 Task: Find a flat in Passo Fundo, Brazil for 6 guests from 6th to 15th September with a price range of 8000 to 12000 INR, 6 bedrooms, 6 beds, 6 bathrooms, and amenities including Wifi, Free parking, TV, Gym, and Breakfast.
Action: Mouse moved to (584, 99)
Screenshot: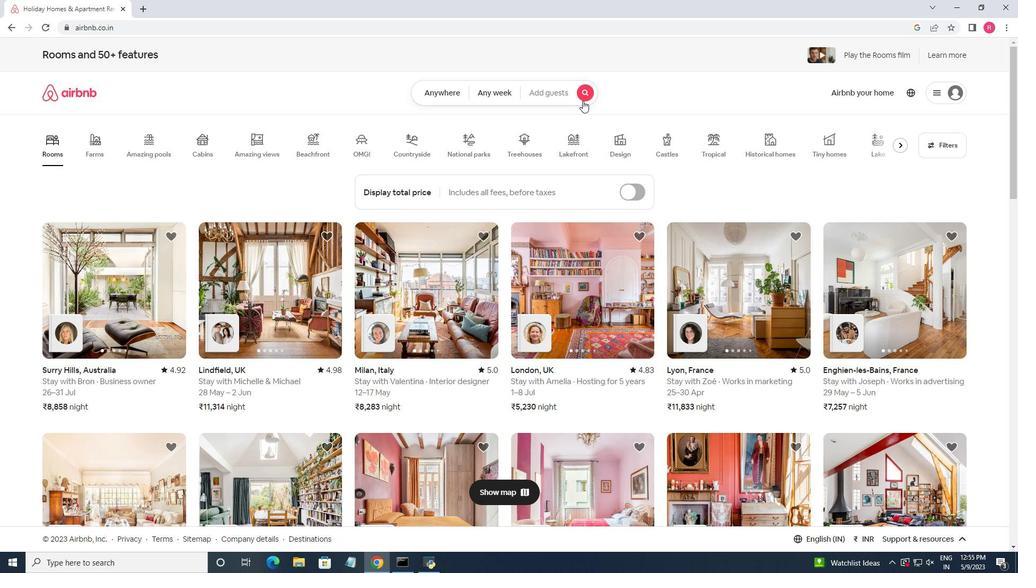 
Action: Mouse pressed left at (584, 99)
Screenshot: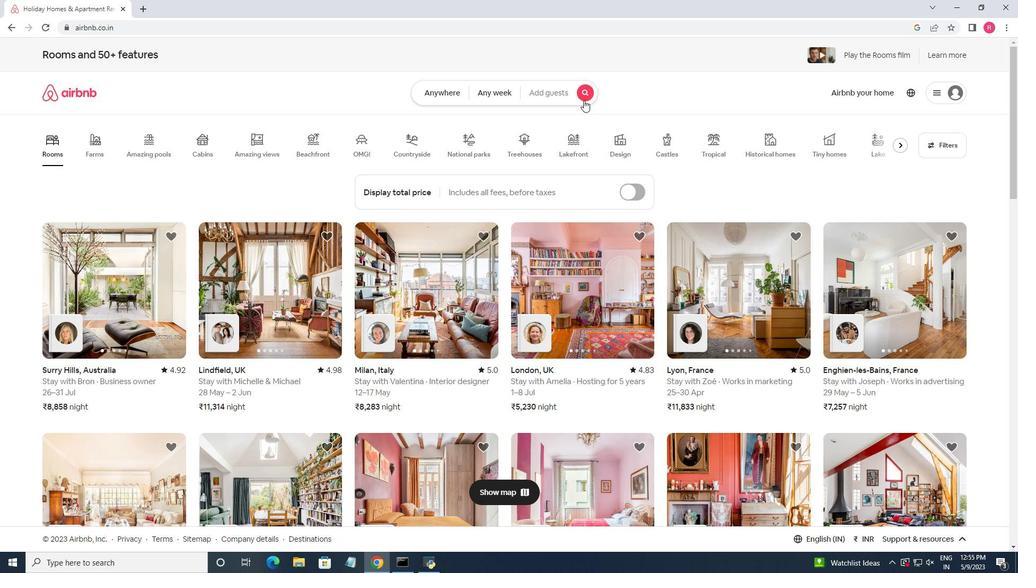 
Action: Mouse moved to (350, 140)
Screenshot: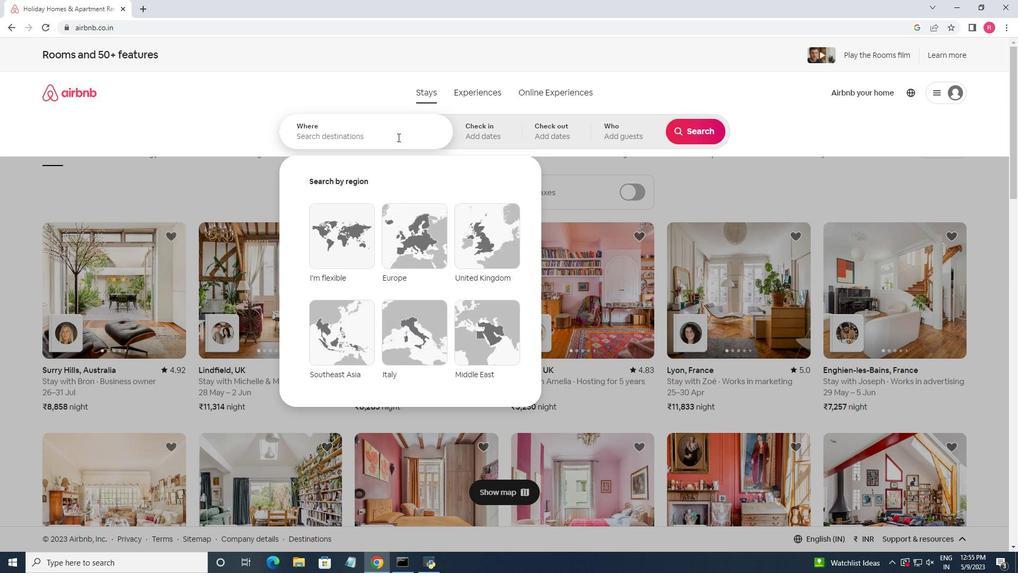 
Action: Mouse pressed left at (350, 140)
Screenshot: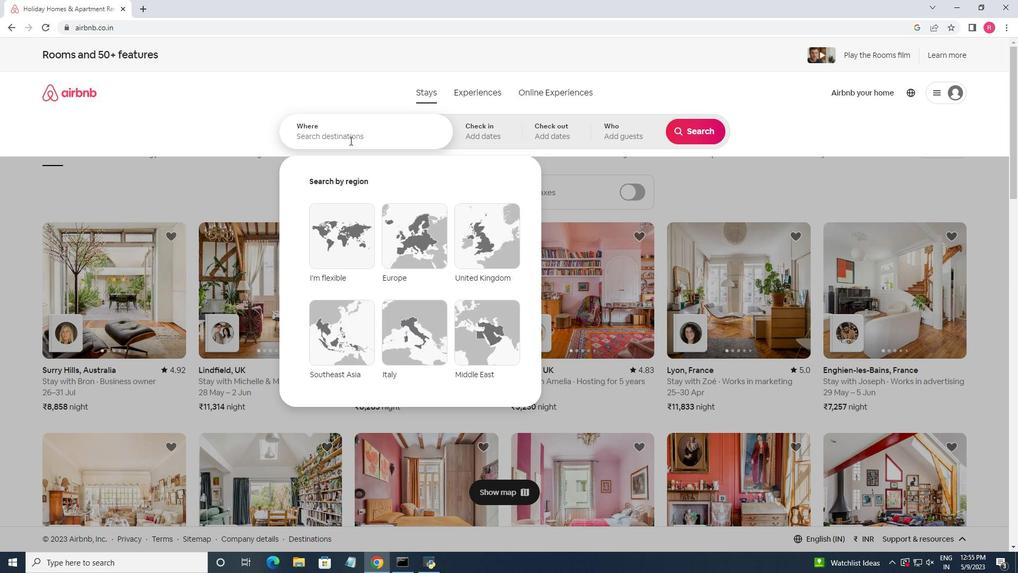 
Action: Key pressed <Key.shift><Key.shift><Key.shift><Key.shift><Key.shift><Key.shift>Passo<Key.space><Key.shift>Fundo,<Key.space><Key.shift>Brazil
Screenshot: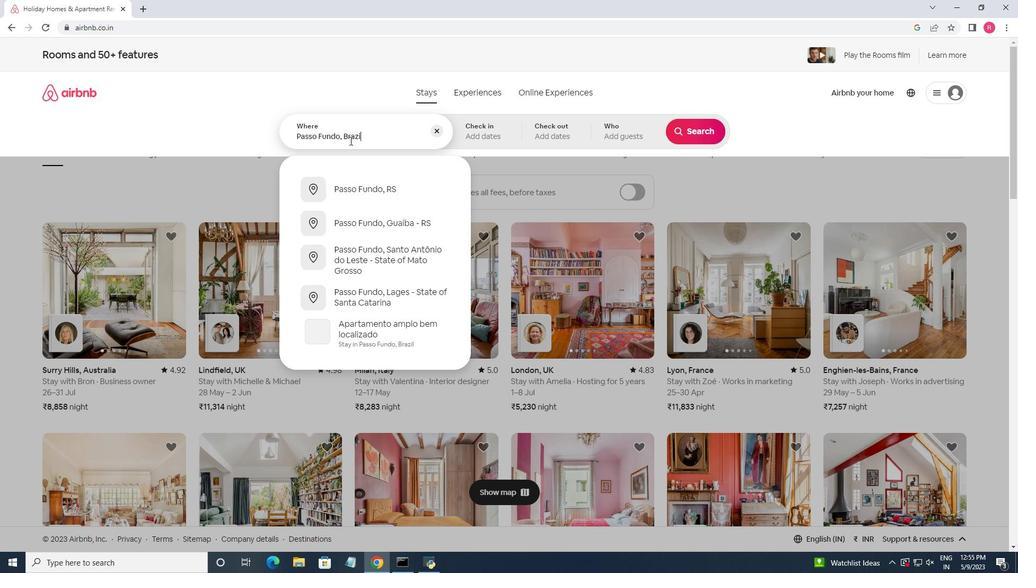 
Action: Mouse moved to (399, 152)
Screenshot: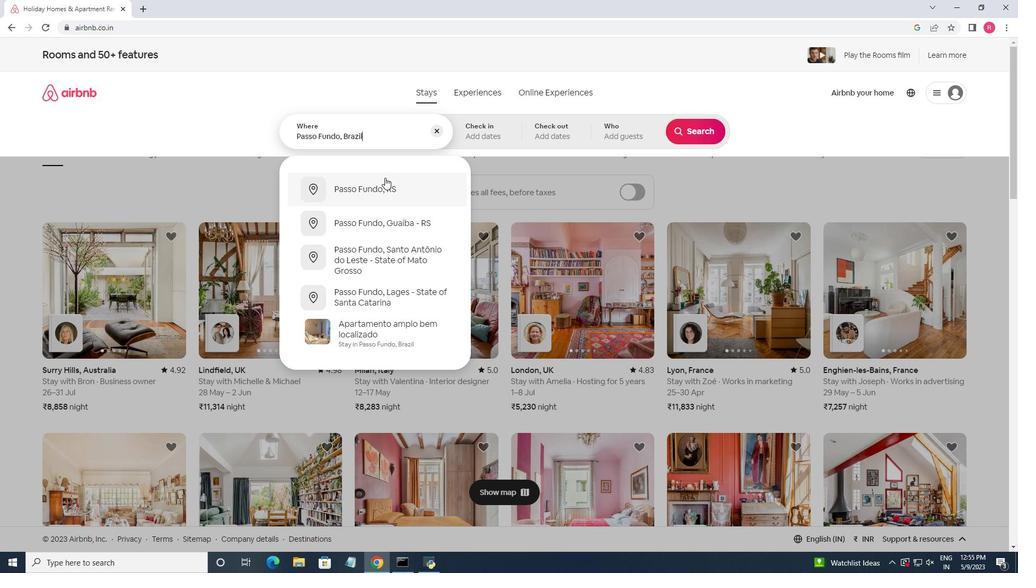 
Action: Key pressed <Key.enter>
Screenshot: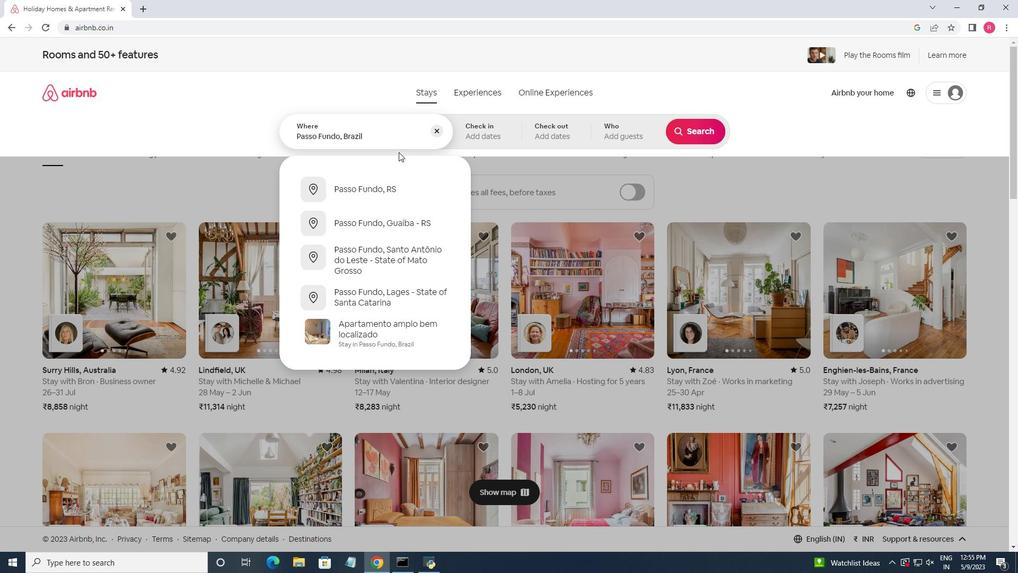 
Action: Mouse scrolled (399, 151) with delta (0, 0)
Screenshot: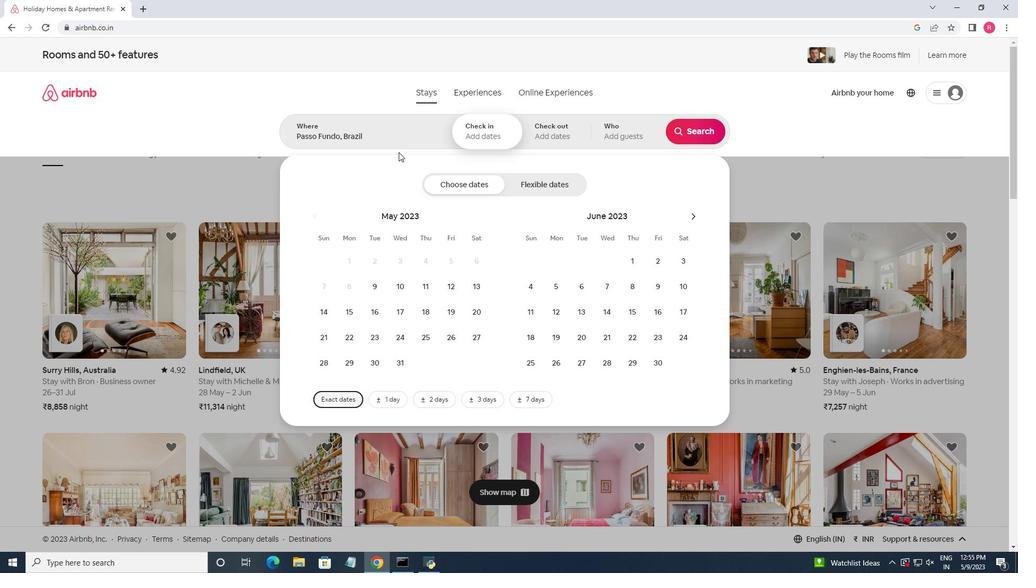 
Action: Mouse moved to (588, 63)
Screenshot: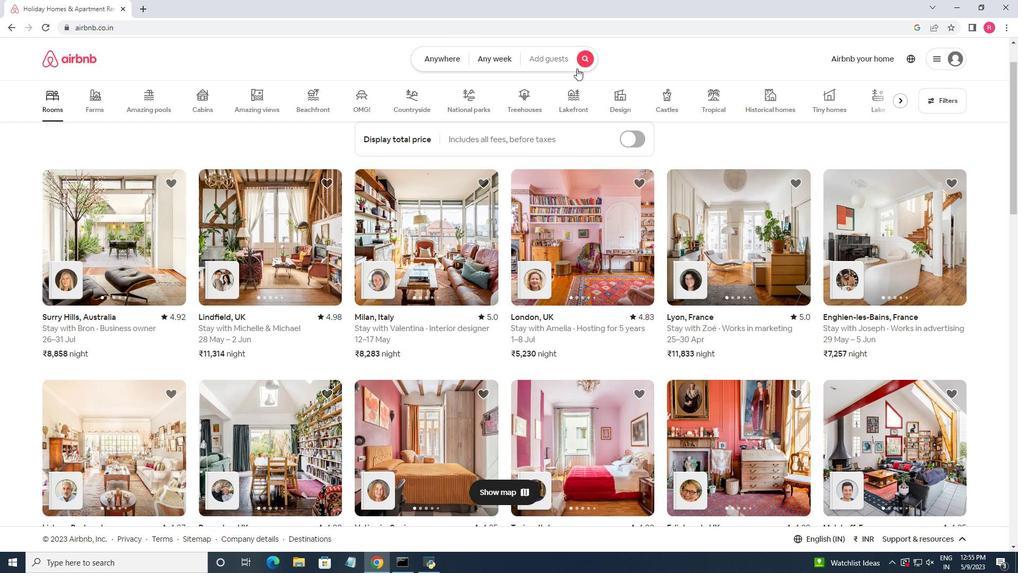 
Action: Mouse pressed left at (588, 63)
Screenshot: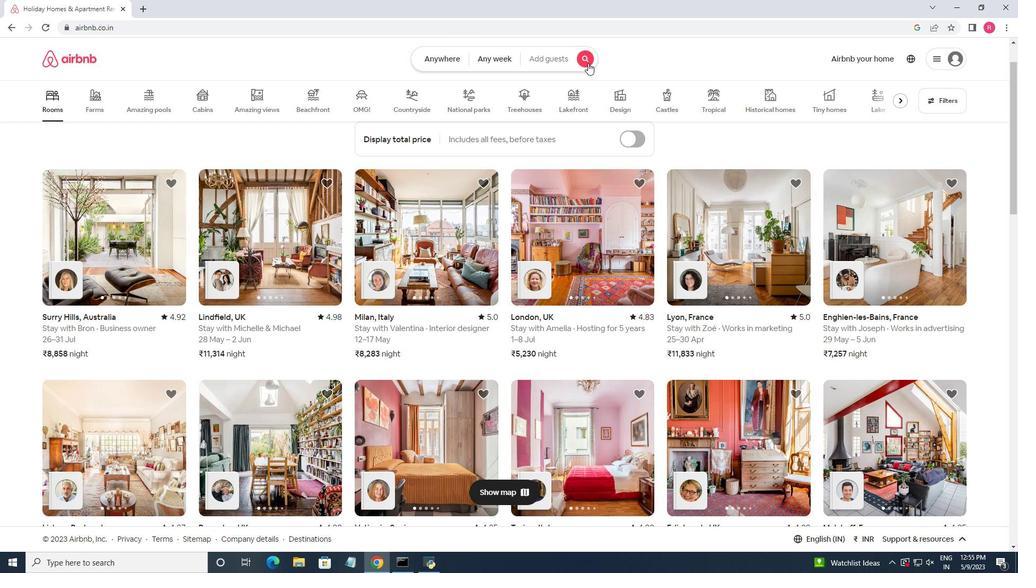 
Action: Mouse moved to (502, 105)
Screenshot: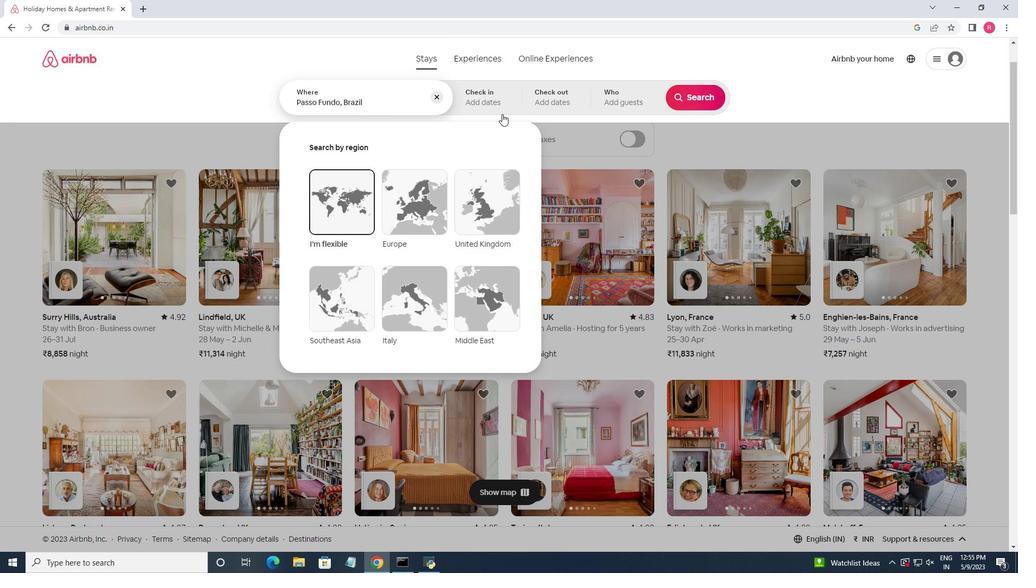 
Action: Mouse pressed left at (502, 105)
Screenshot: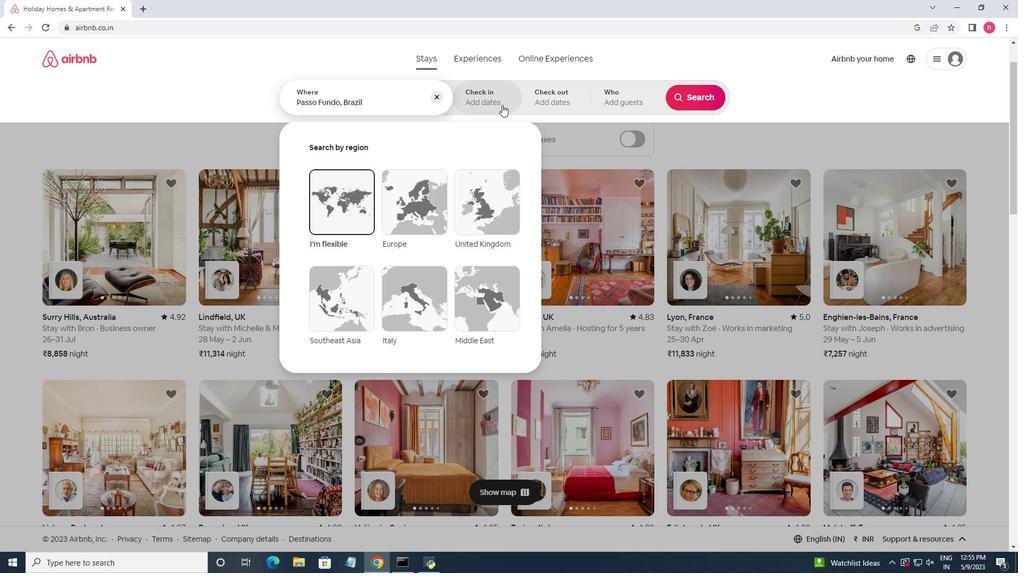 
Action: Mouse moved to (692, 182)
Screenshot: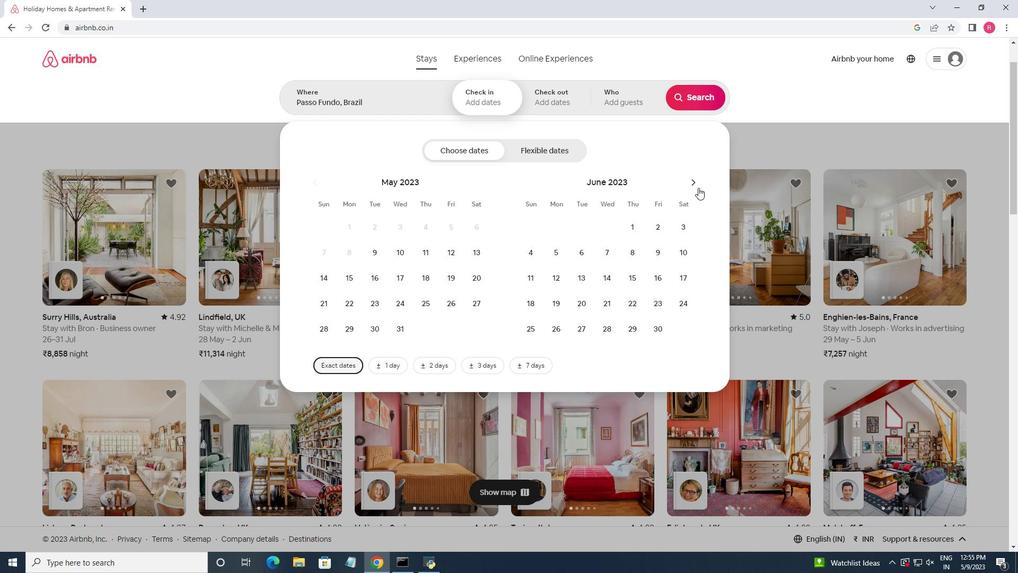
Action: Mouse pressed left at (692, 182)
Screenshot: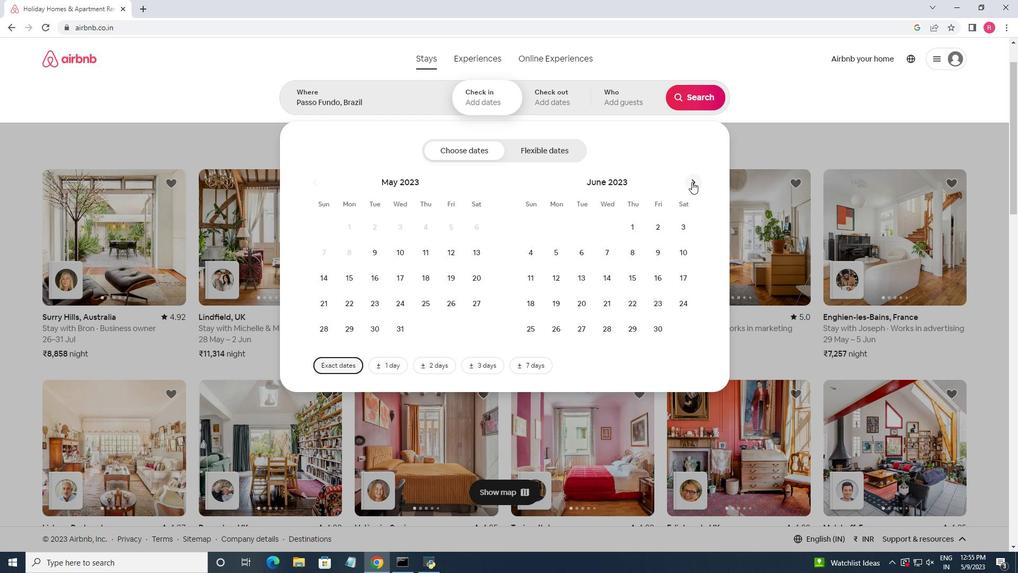 
Action: Mouse pressed left at (692, 182)
Screenshot: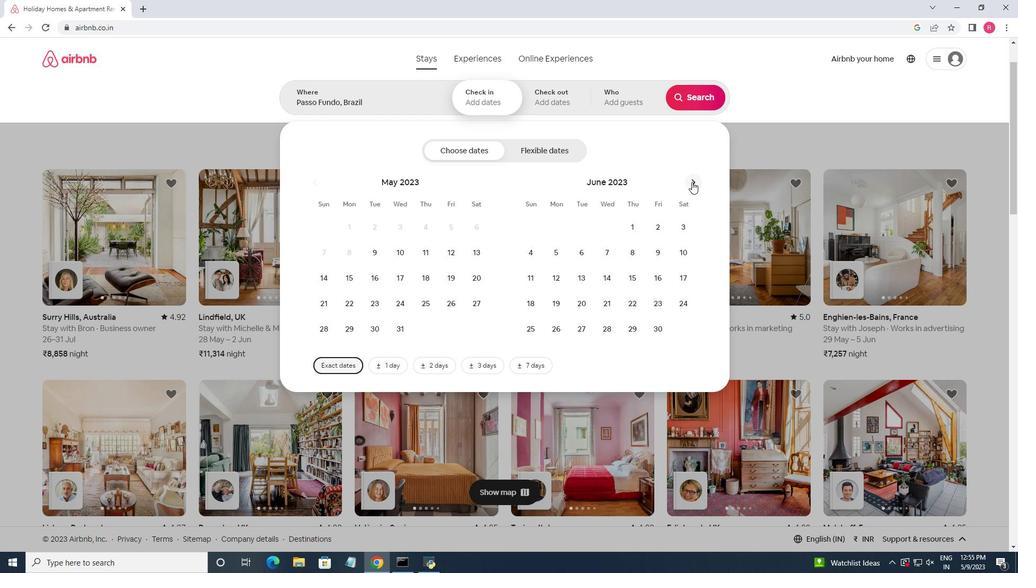 
Action: Mouse pressed left at (692, 182)
Screenshot: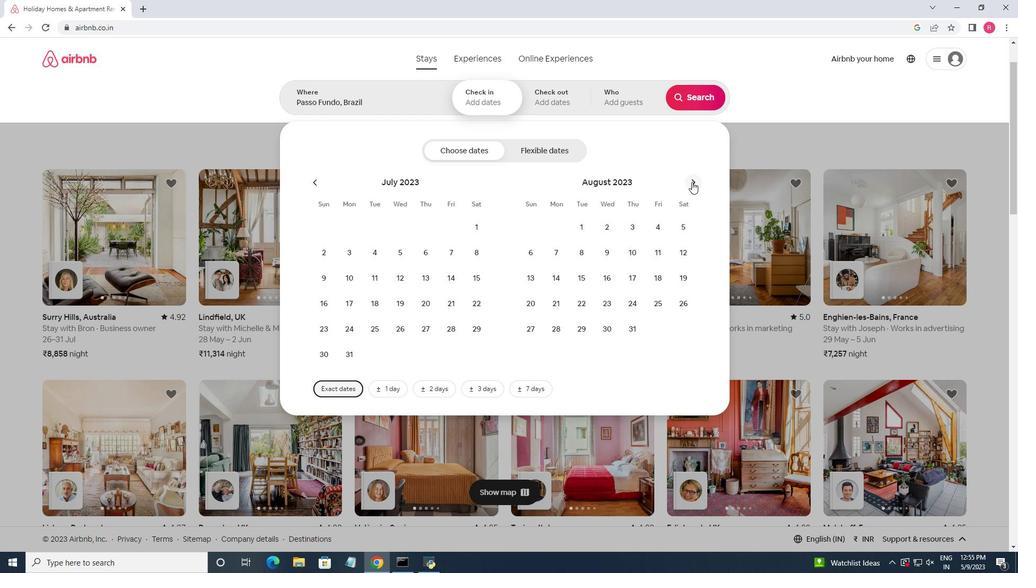 
Action: Mouse moved to (609, 249)
Screenshot: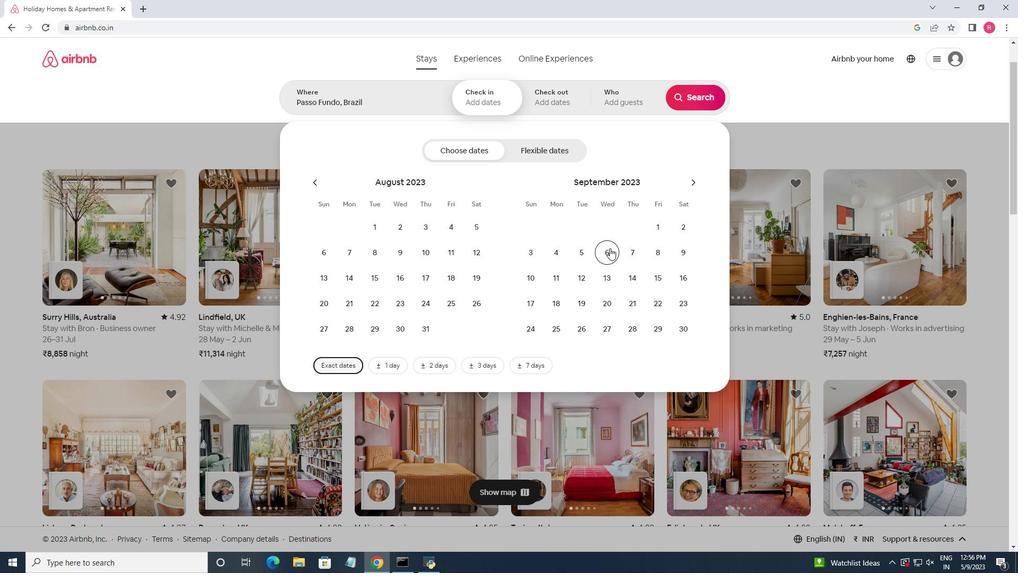 
Action: Mouse pressed left at (609, 249)
Screenshot: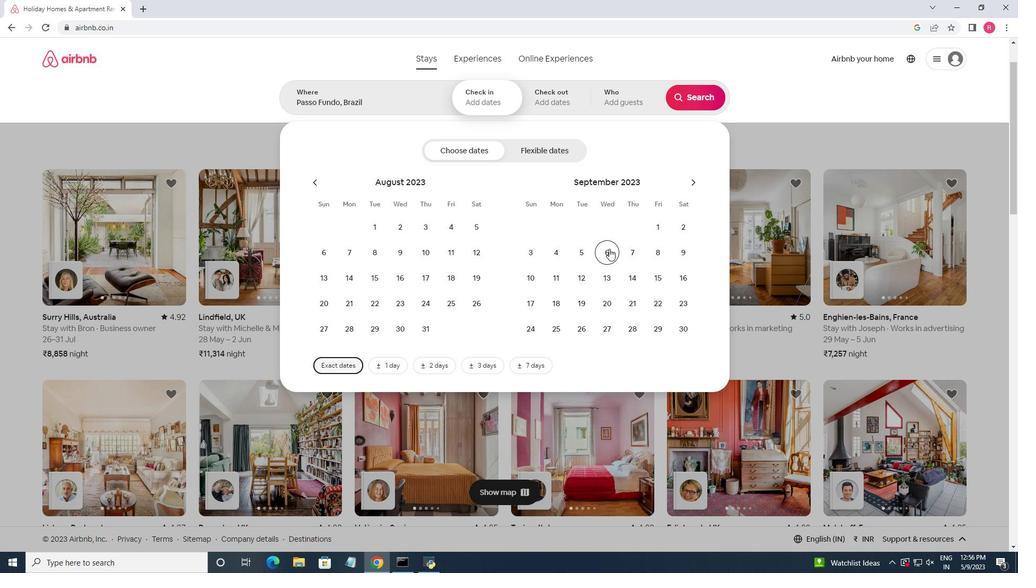 
Action: Mouse moved to (655, 272)
Screenshot: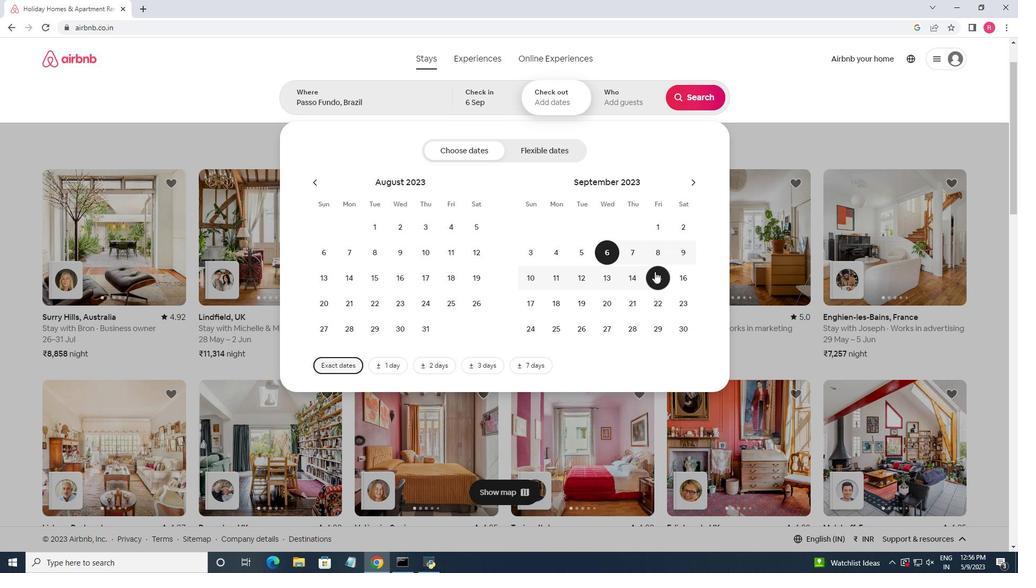
Action: Mouse pressed left at (655, 272)
Screenshot: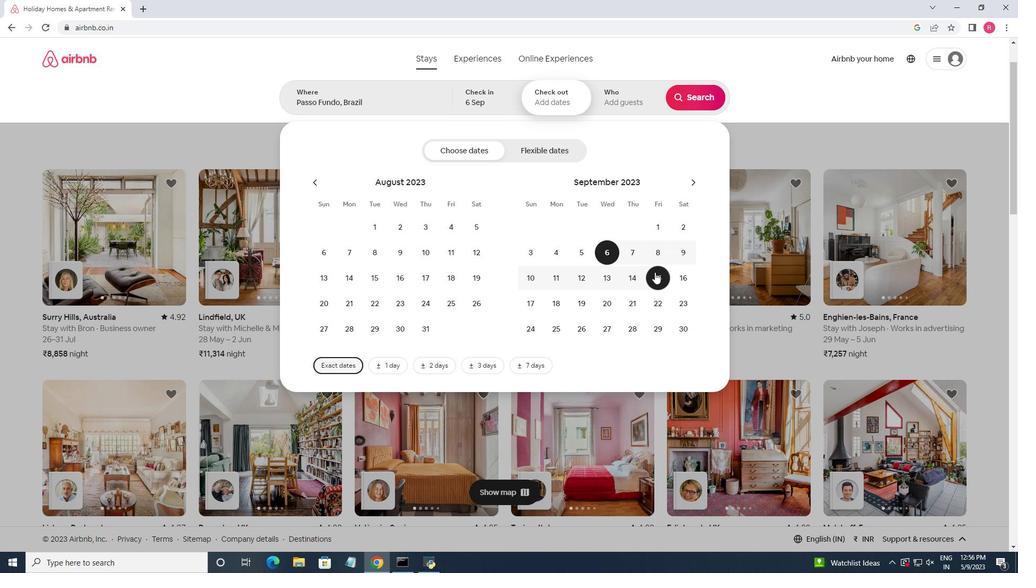 
Action: Mouse moved to (616, 107)
Screenshot: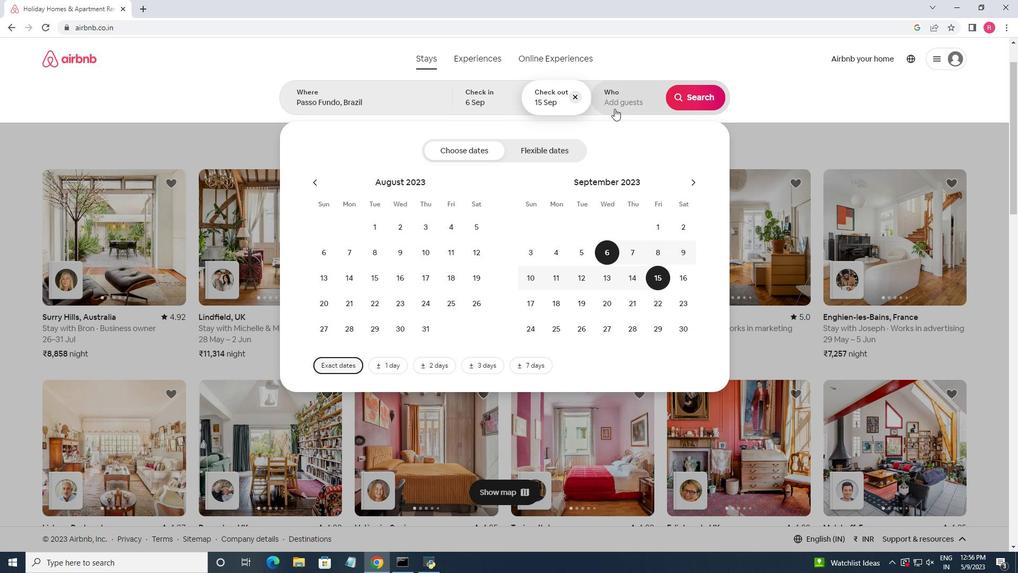 
Action: Mouse pressed left at (616, 107)
Screenshot: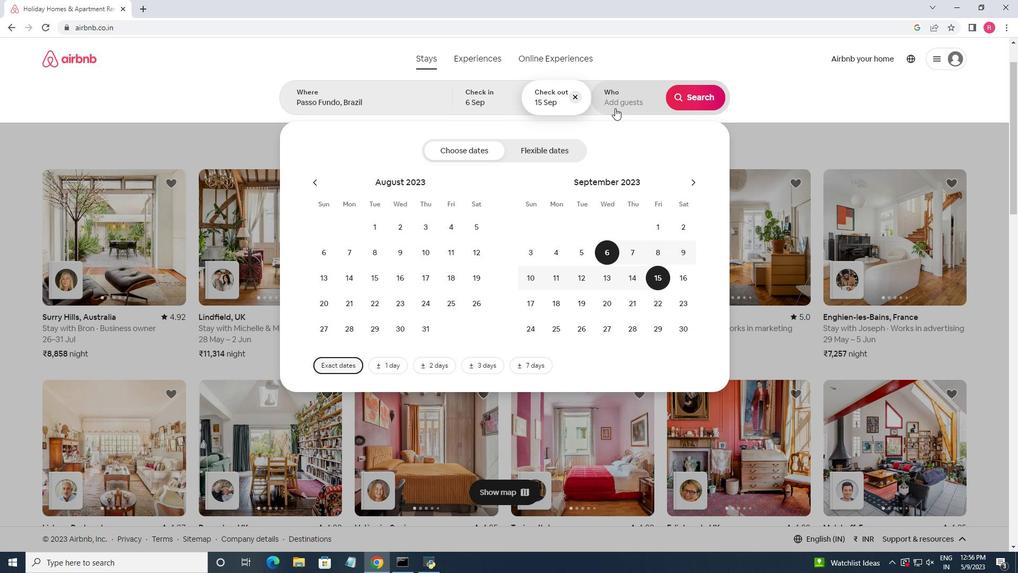 
Action: Mouse moved to (699, 156)
Screenshot: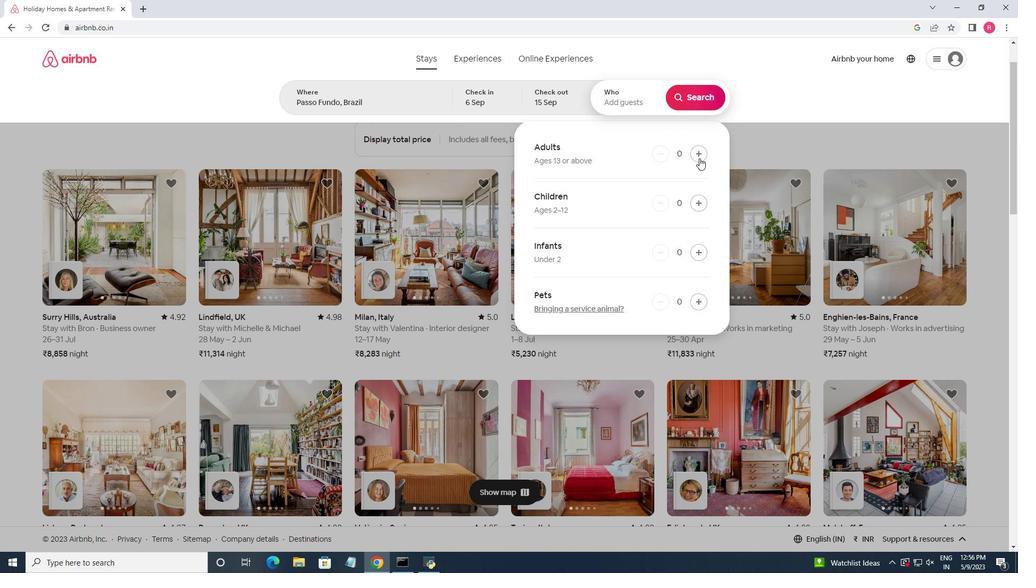 
Action: Mouse pressed left at (699, 156)
Screenshot: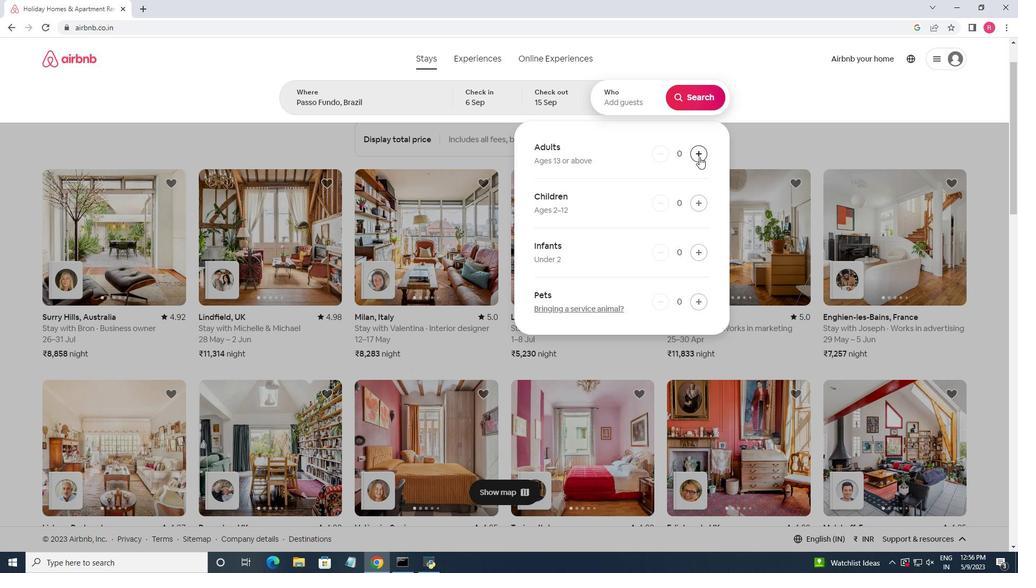 
Action: Mouse pressed left at (699, 156)
Screenshot: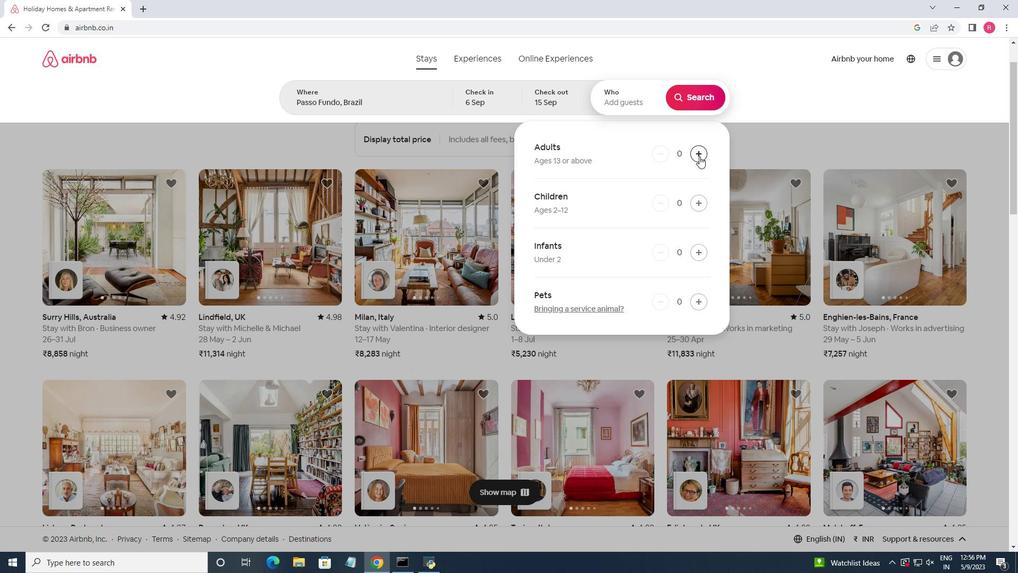 
Action: Mouse pressed left at (699, 156)
Screenshot: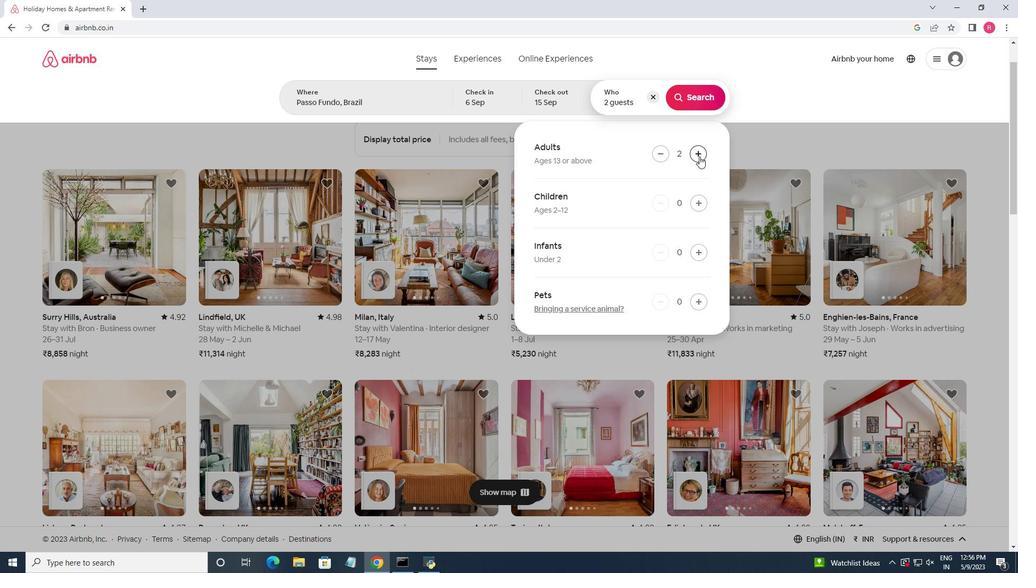 
Action: Mouse pressed left at (699, 156)
Screenshot: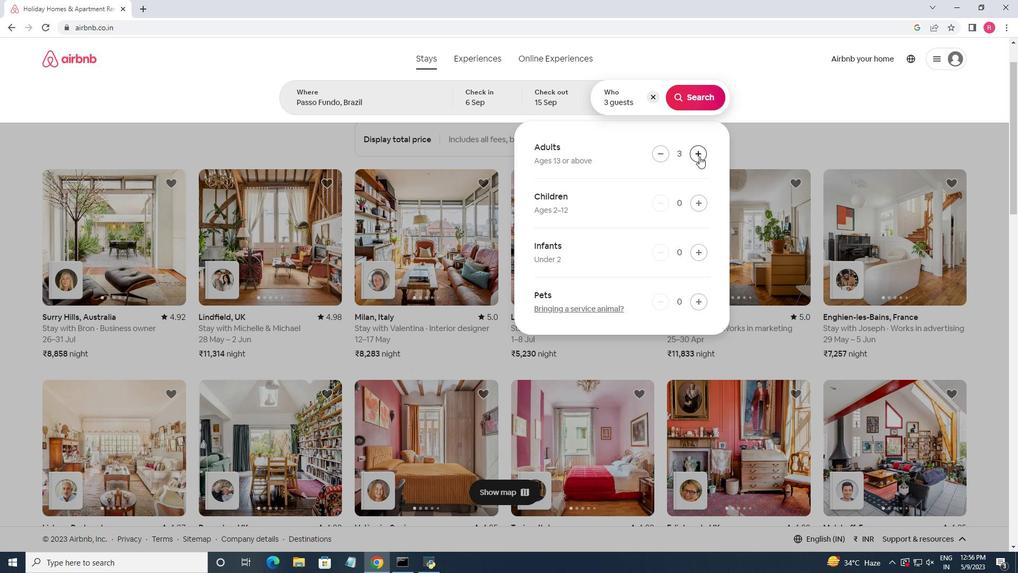 
Action: Mouse pressed left at (699, 156)
Screenshot: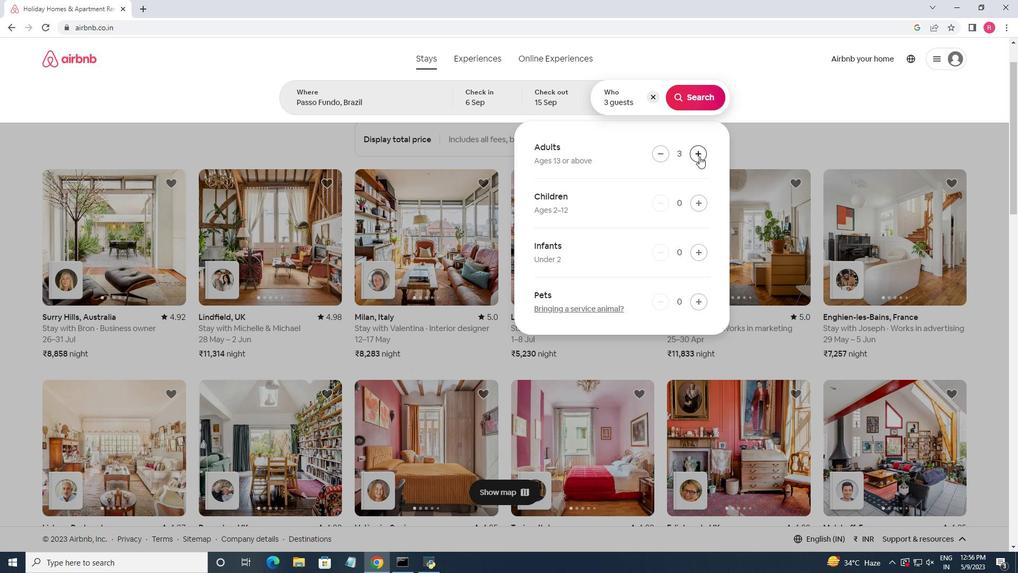 
Action: Mouse pressed left at (699, 156)
Screenshot: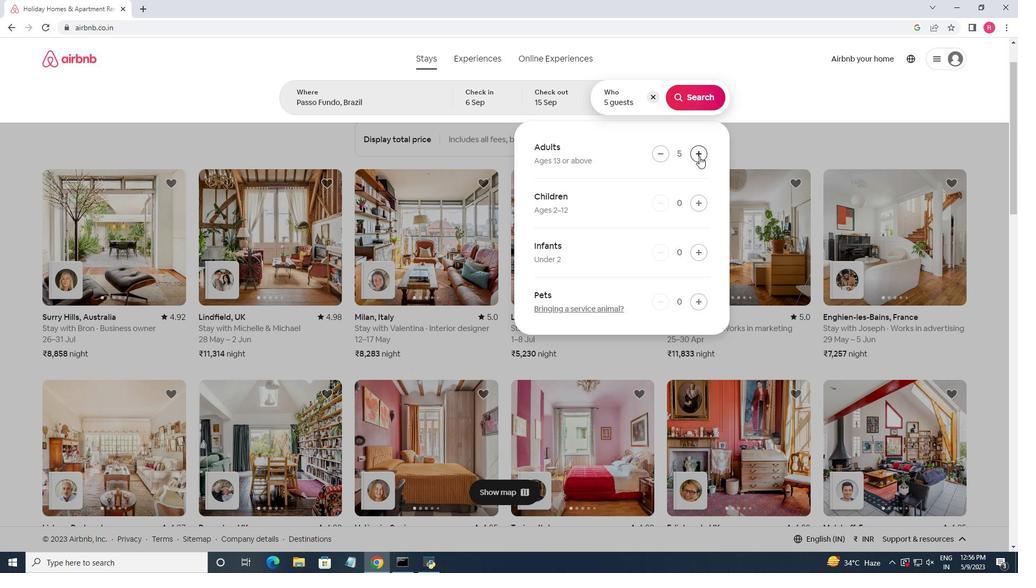 
Action: Mouse moved to (689, 99)
Screenshot: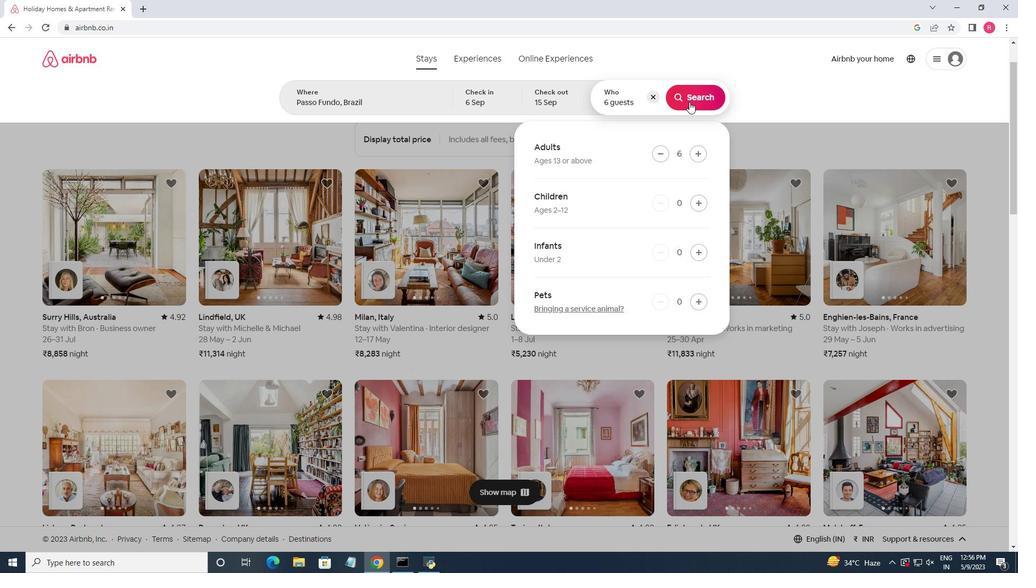 
Action: Mouse pressed left at (689, 99)
Screenshot: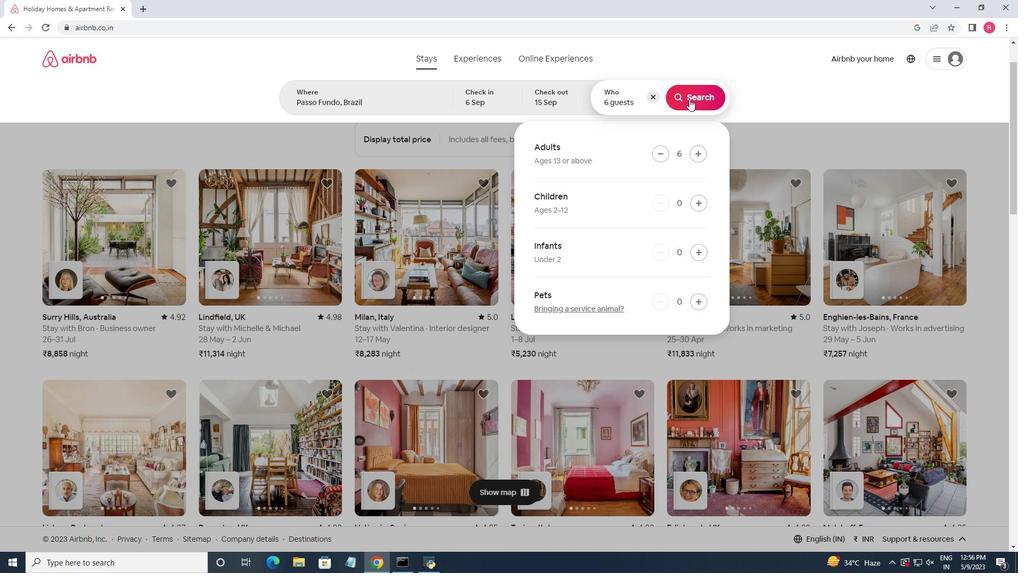 
Action: Mouse moved to (955, 101)
Screenshot: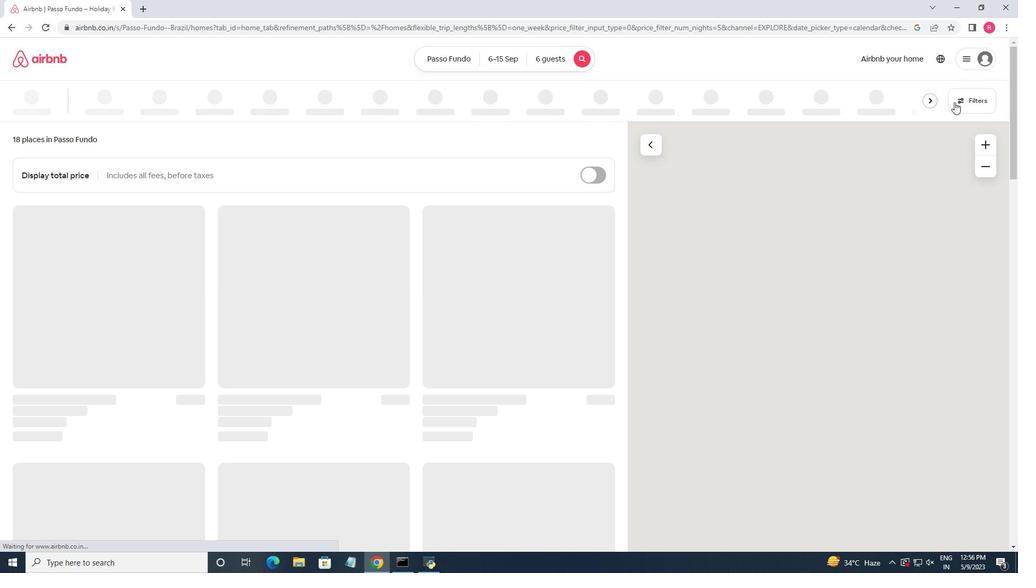 
Action: Mouse pressed left at (955, 101)
Screenshot: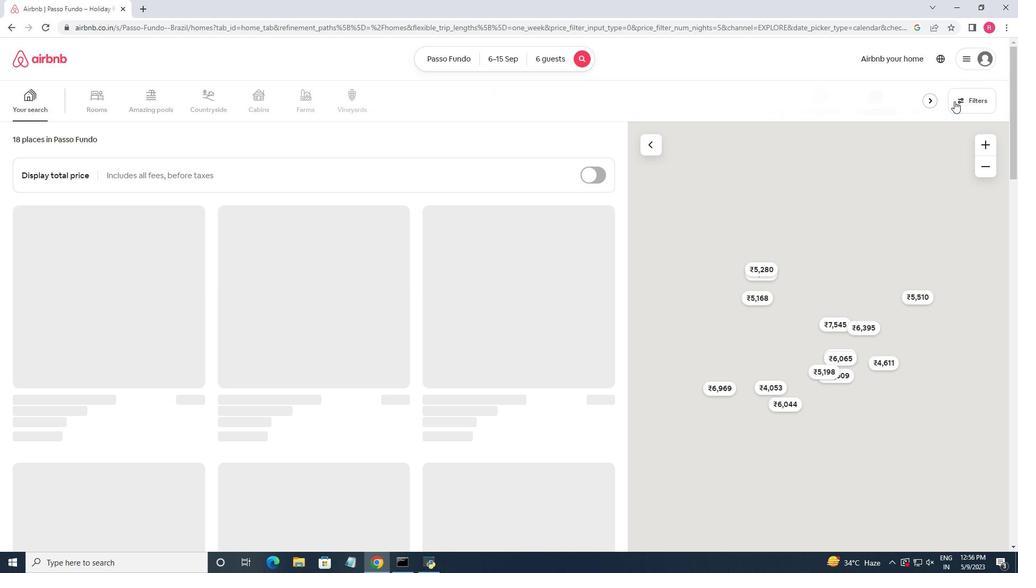 
Action: Mouse moved to (376, 359)
Screenshot: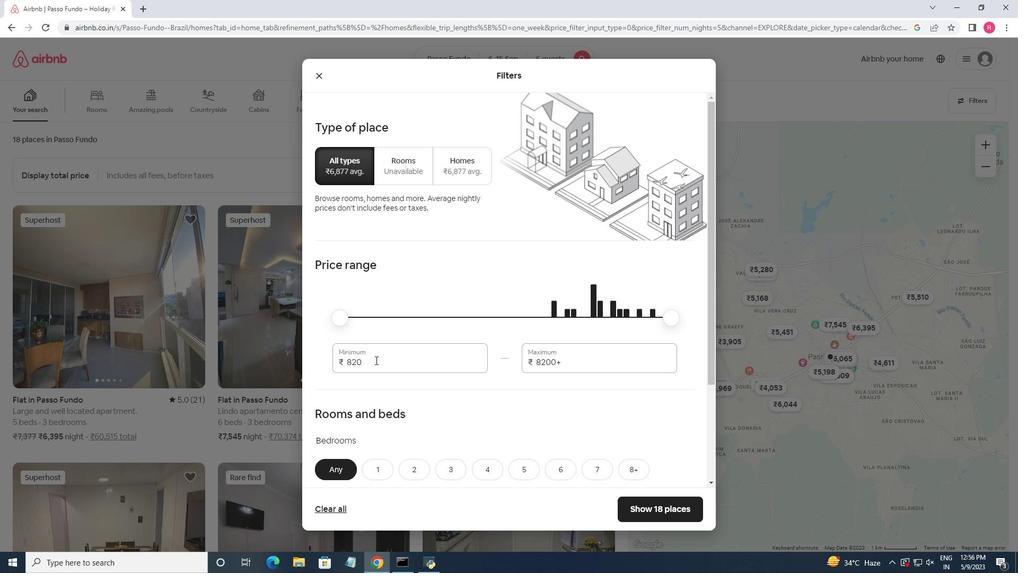 
Action: Mouse pressed left at (376, 359)
Screenshot: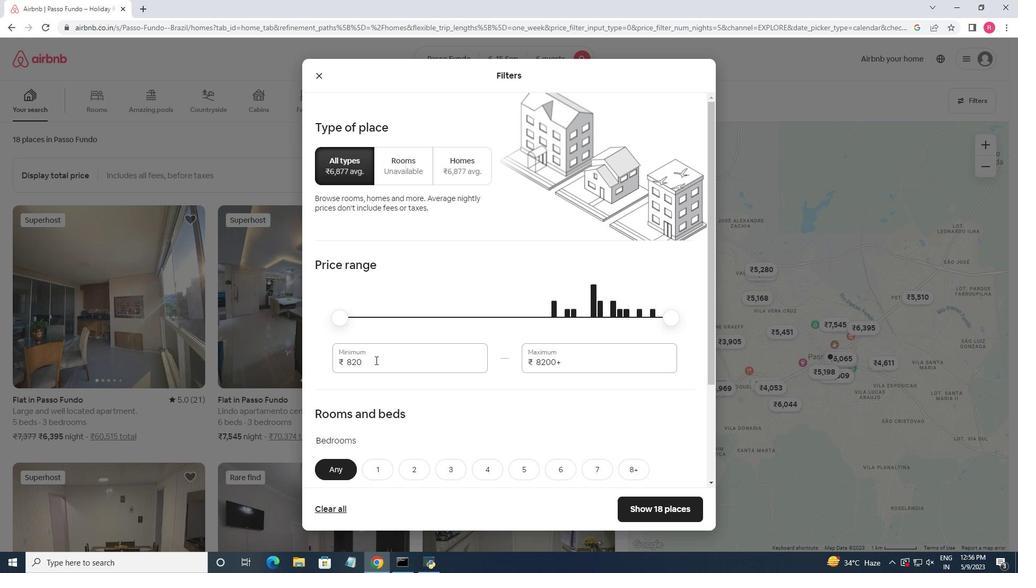 
Action: Mouse pressed left at (376, 359)
Screenshot: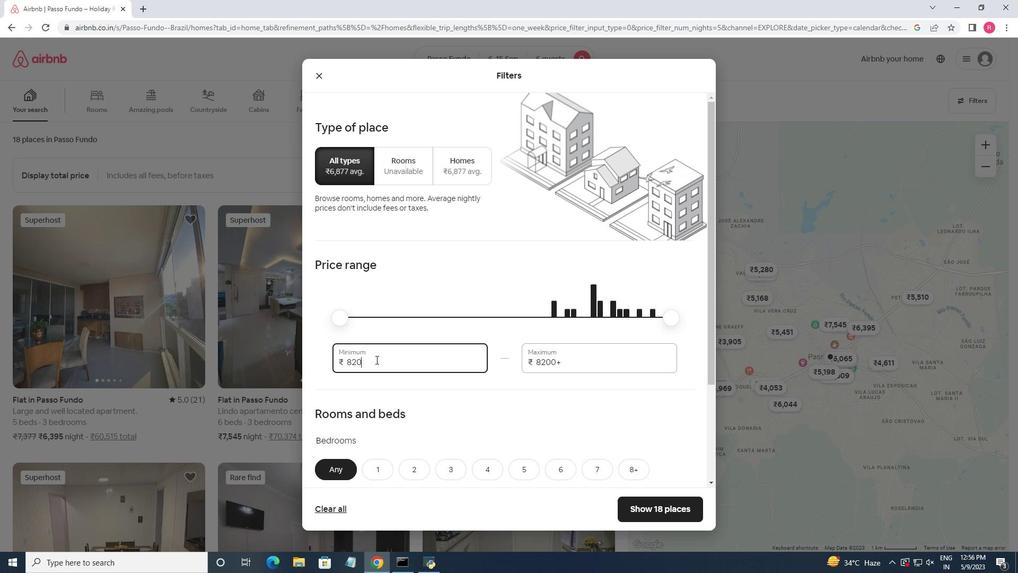 
Action: Key pressed <Key.backspace>8000<Key.tab>12000
Screenshot: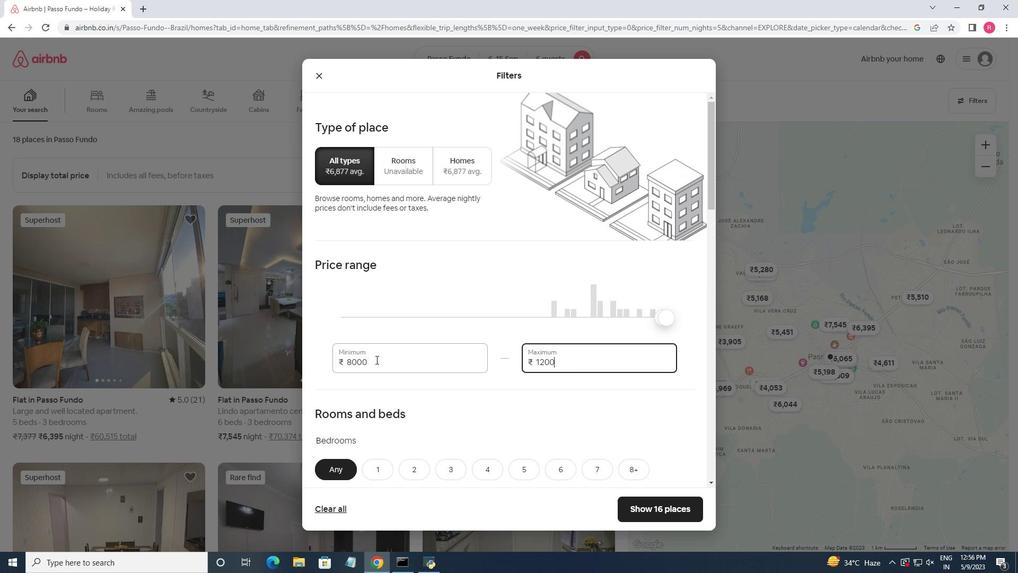 
Action: Mouse moved to (465, 428)
Screenshot: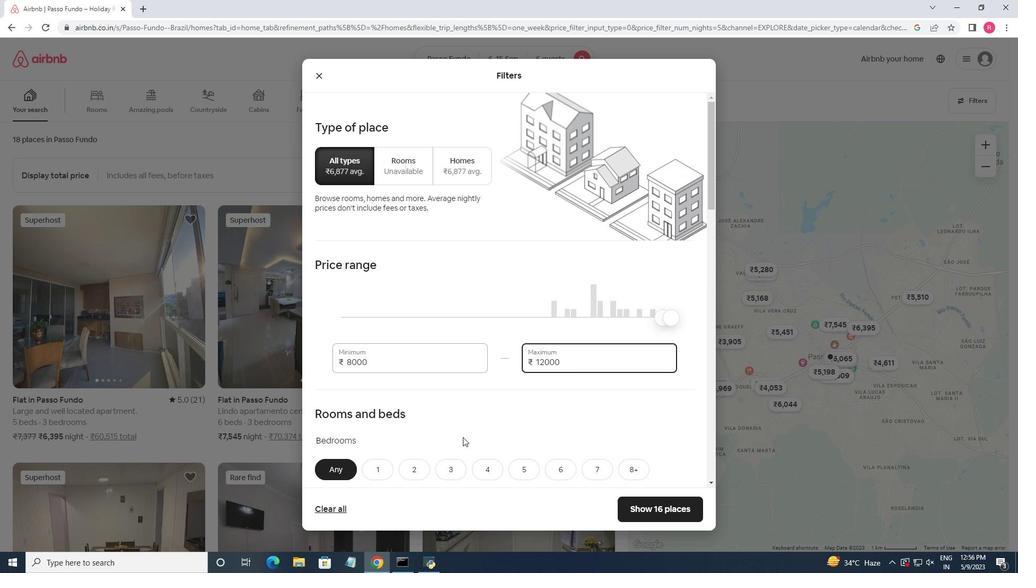 
Action: Mouse scrolled (465, 428) with delta (0, 0)
Screenshot: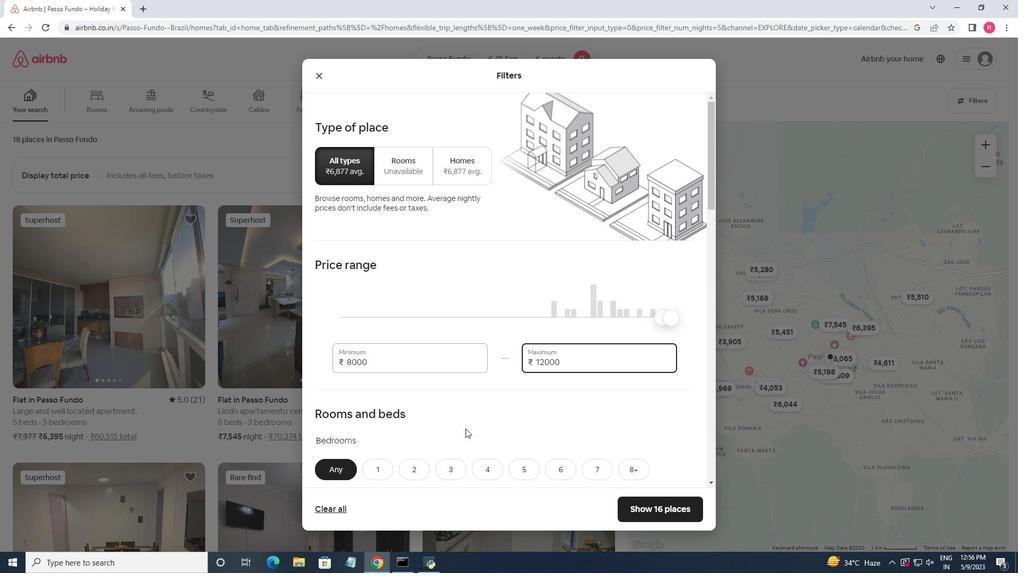
Action: Mouse moved to (474, 400)
Screenshot: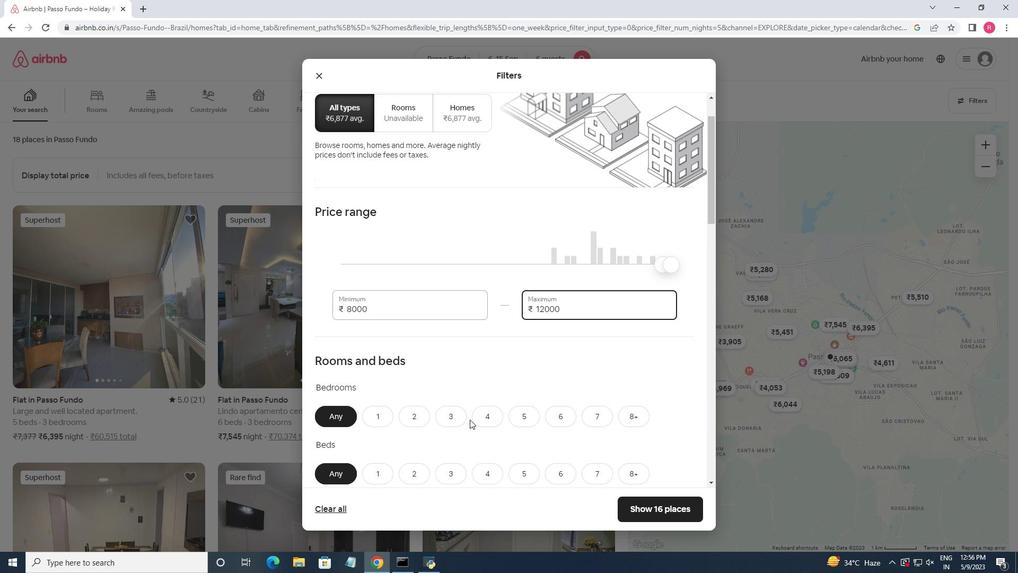 
Action: Mouse scrolled (474, 400) with delta (0, 0)
Screenshot: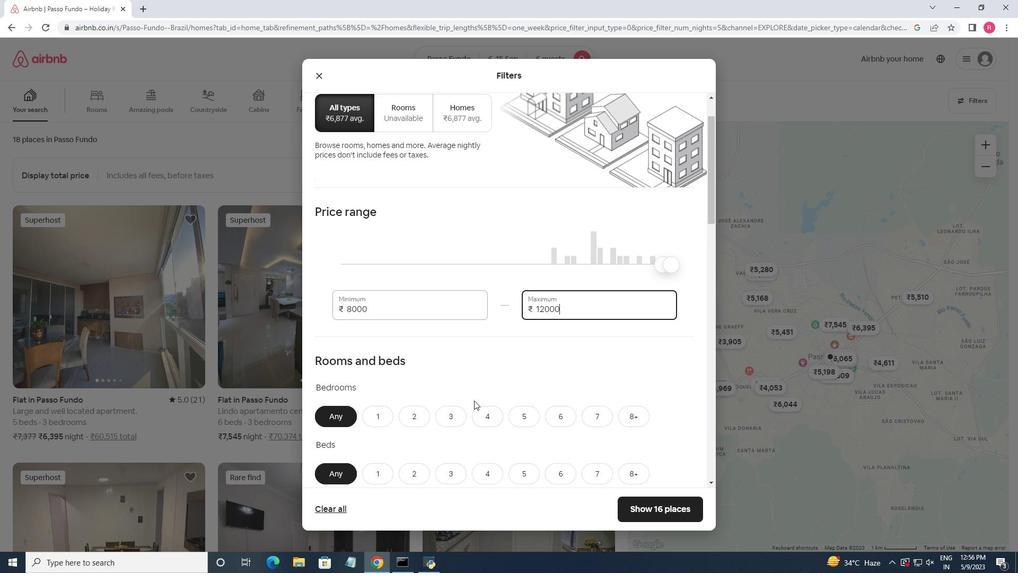 
Action: Mouse moved to (566, 365)
Screenshot: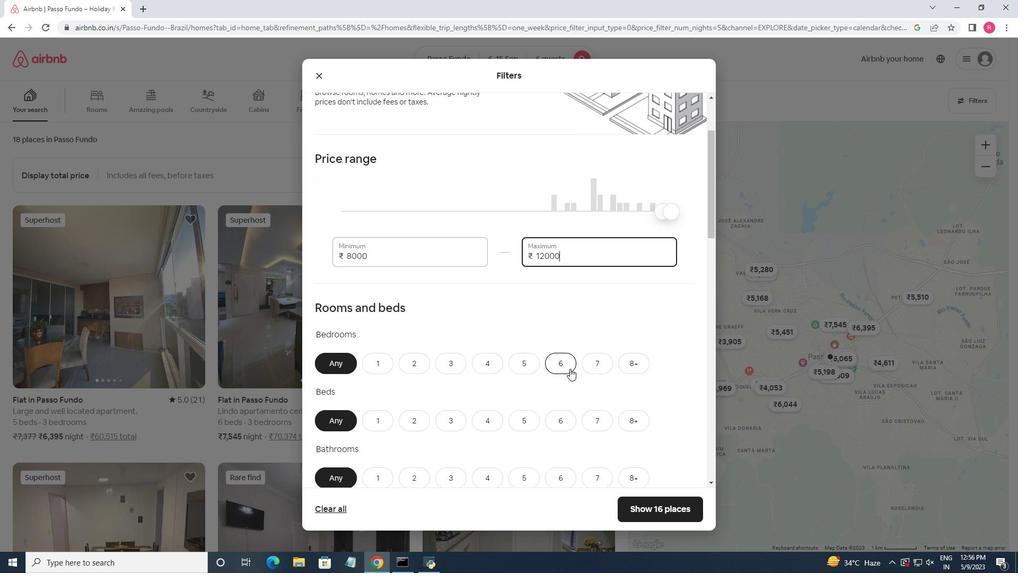 
Action: Mouse pressed left at (566, 365)
Screenshot: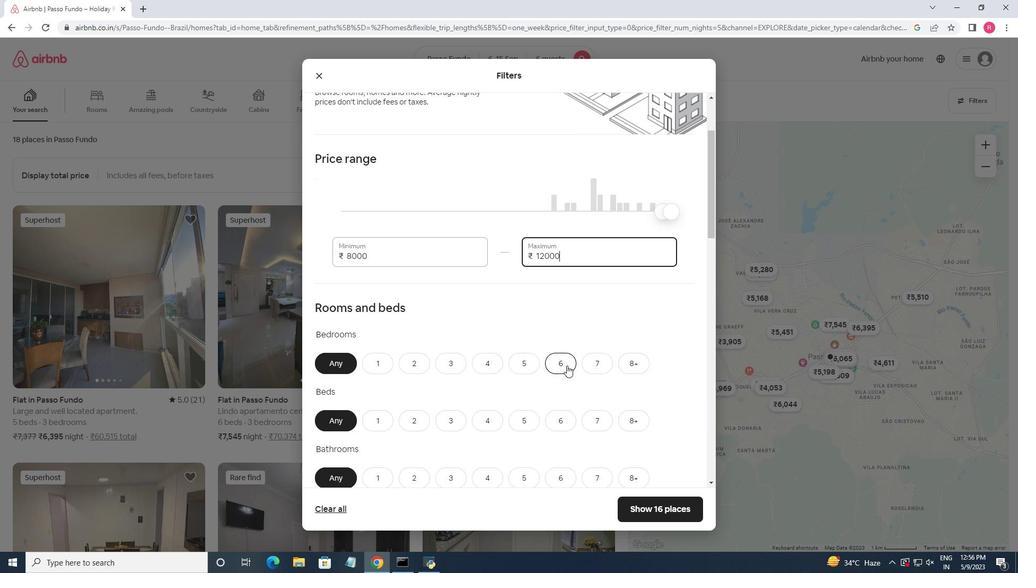 
Action: Mouse moved to (568, 422)
Screenshot: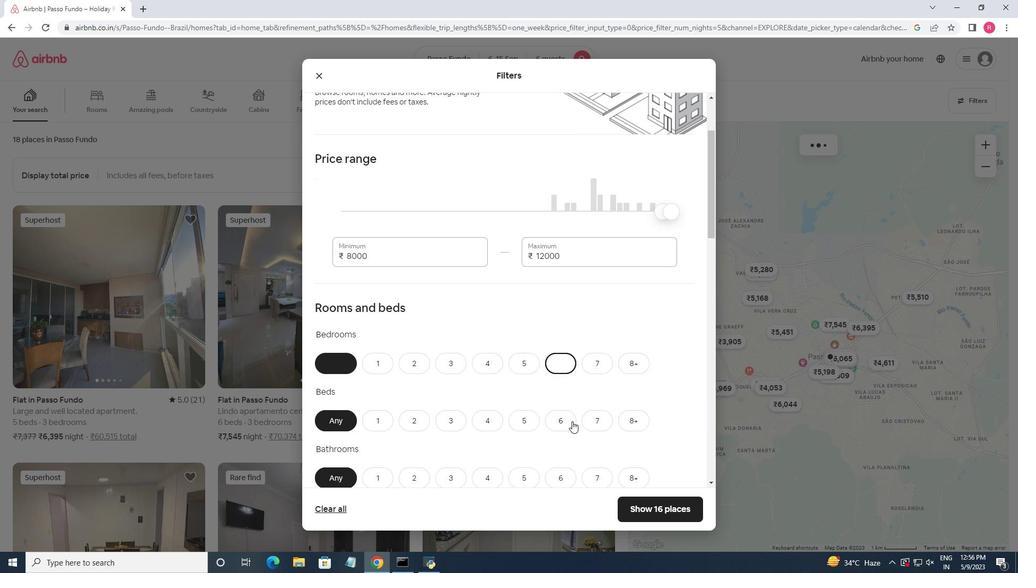 
Action: Mouse pressed left at (568, 422)
Screenshot: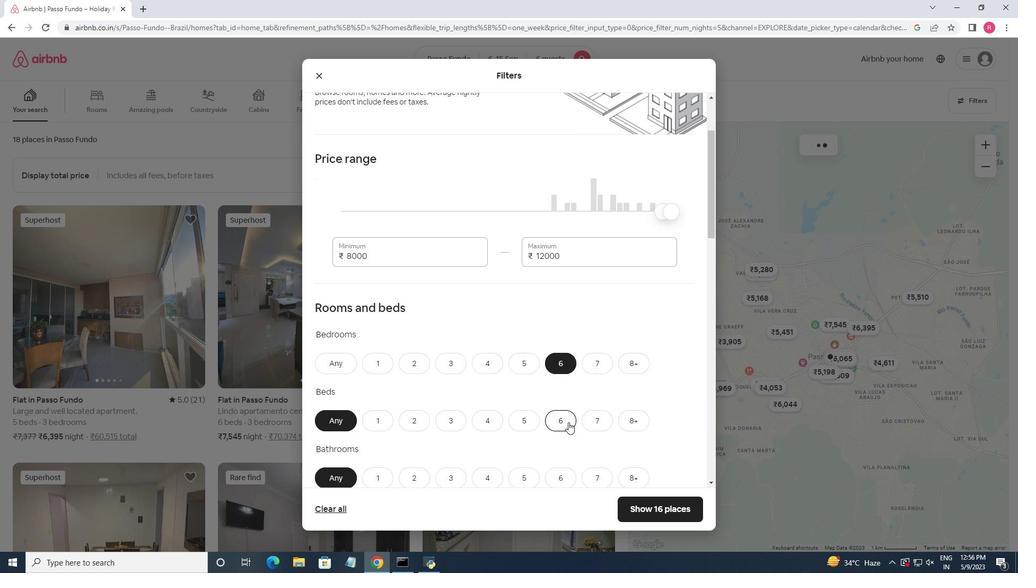 
Action: Mouse moved to (545, 359)
Screenshot: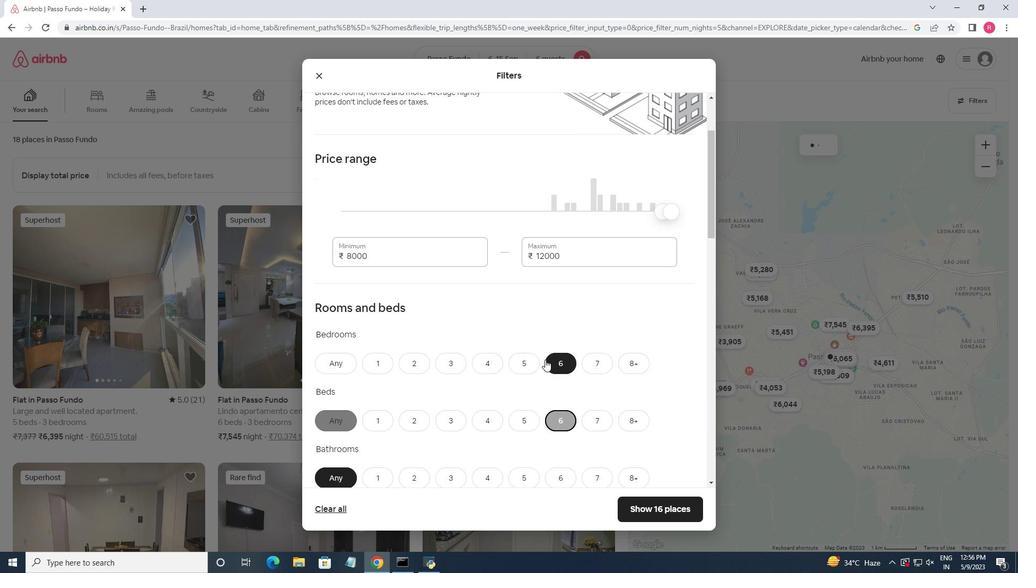 
Action: Mouse scrolled (545, 359) with delta (0, 0)
Screenshot: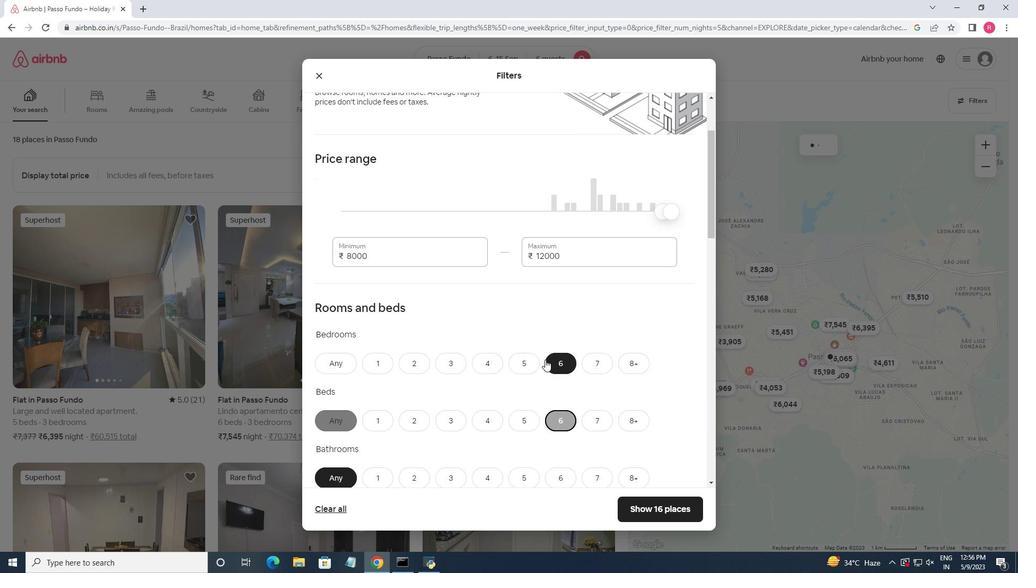 
Action: Mouse scrolled (545, 359) with delta (0, 0)
Screenshot: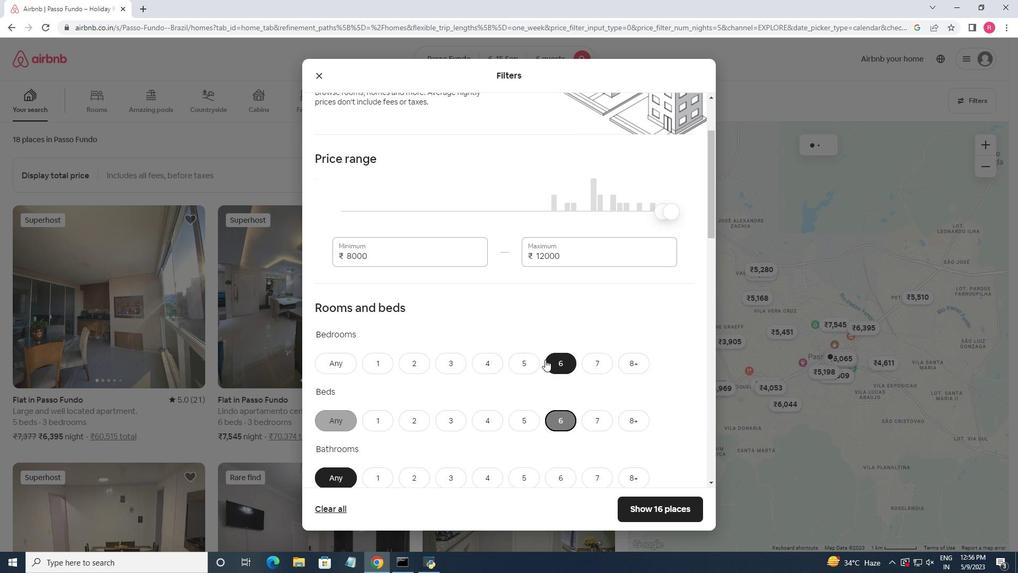 
Action: Mouse moved to (565, 374)
Screenshot: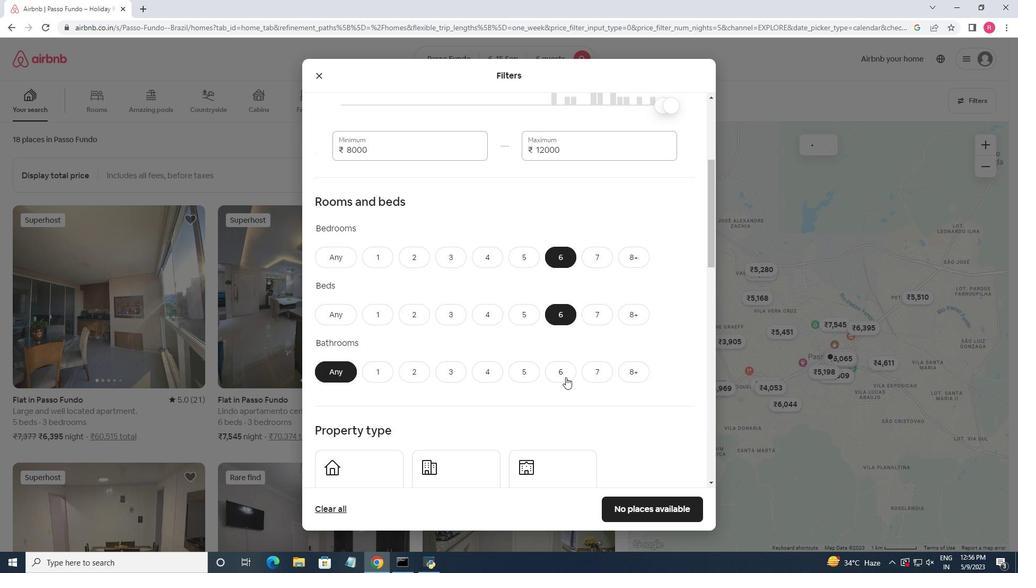 
Action: Mouse pressed left at (565, 374)
Screenshot: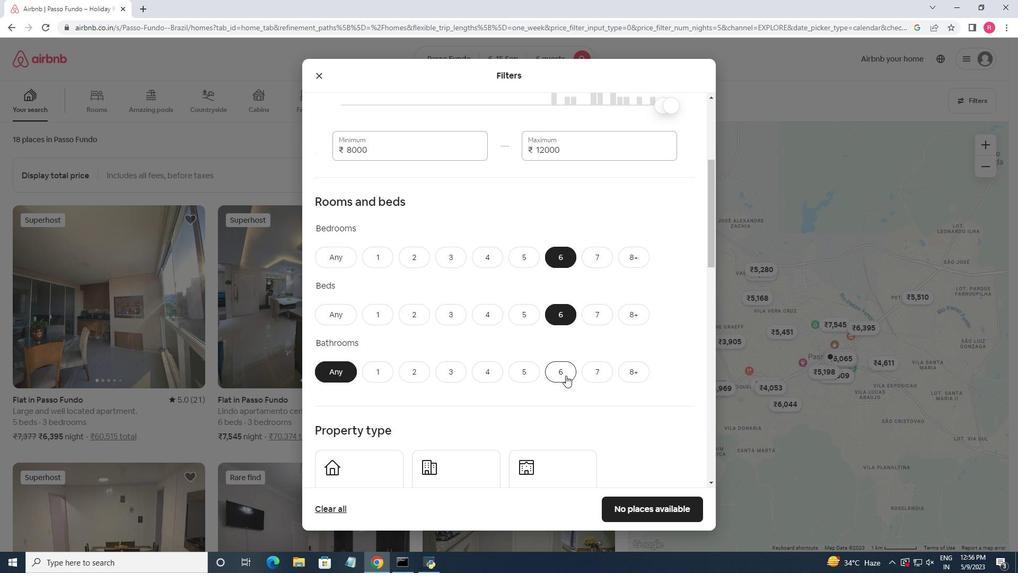 
Action: Mouse moved to (499, 385)
Screenshot: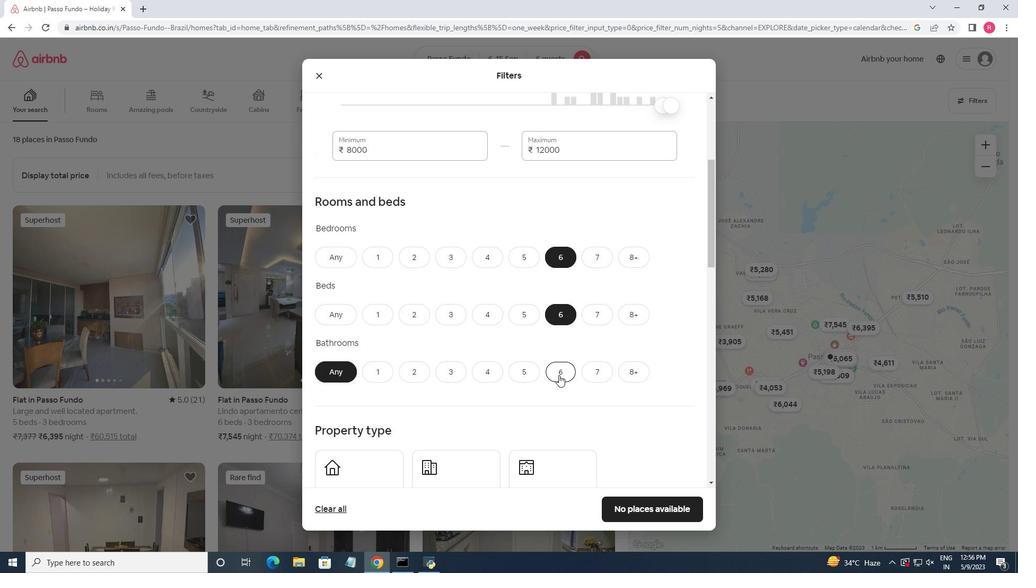 
Action: Mouse scrolled (499, 385) with delta (0, 0)
Screenshot: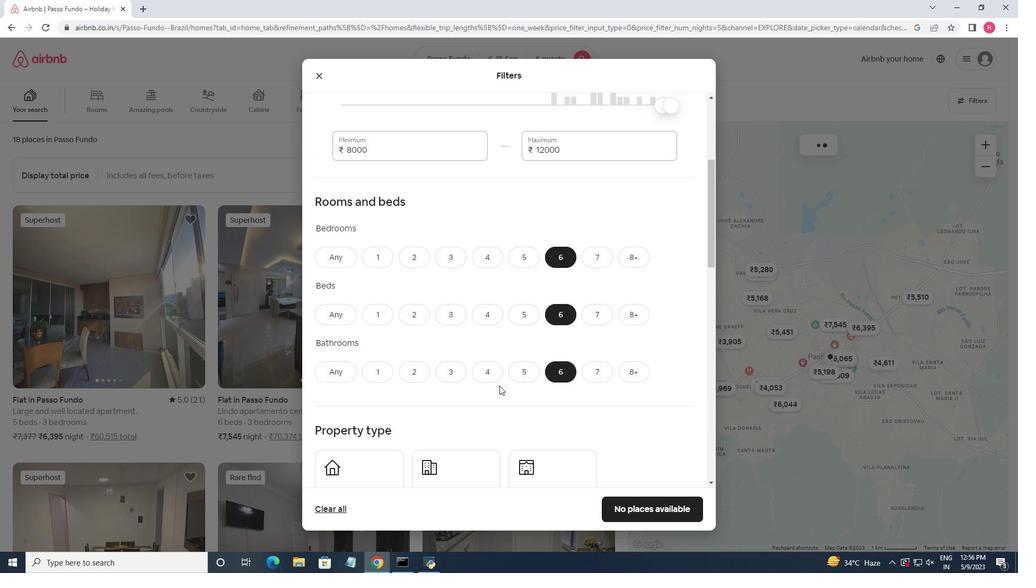 
Action: Mouse moved to (344, 442)
Screenshot: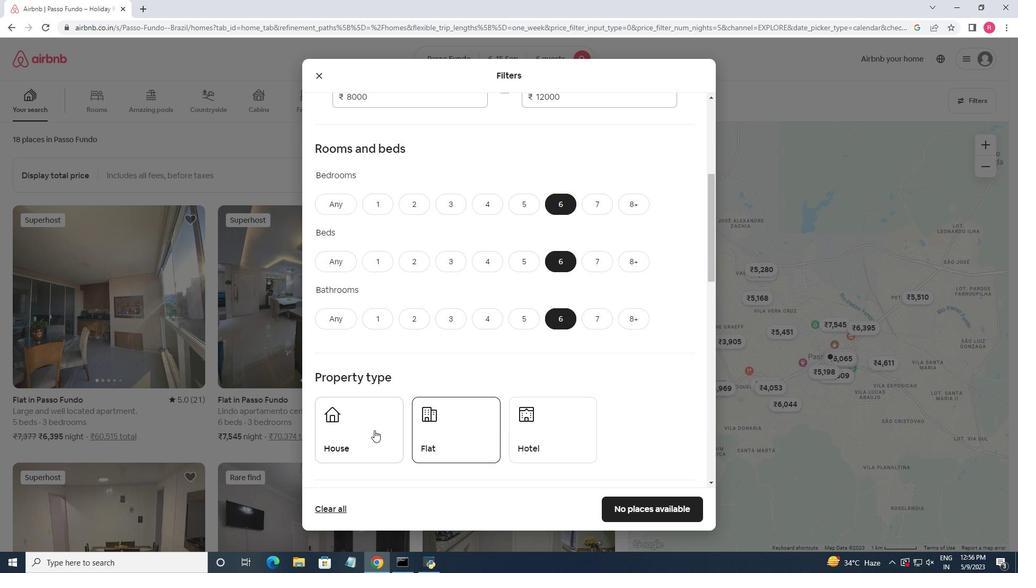 
Action: Mouse pressed left at (344, 442)
Screenshot: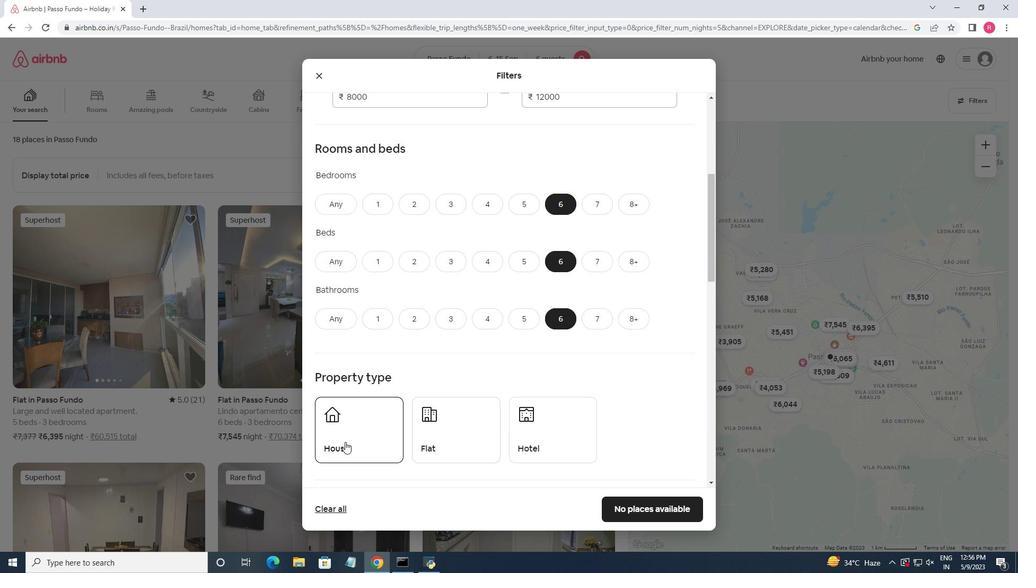 
Action: Mouse moved to (434, 440)
Screenshot: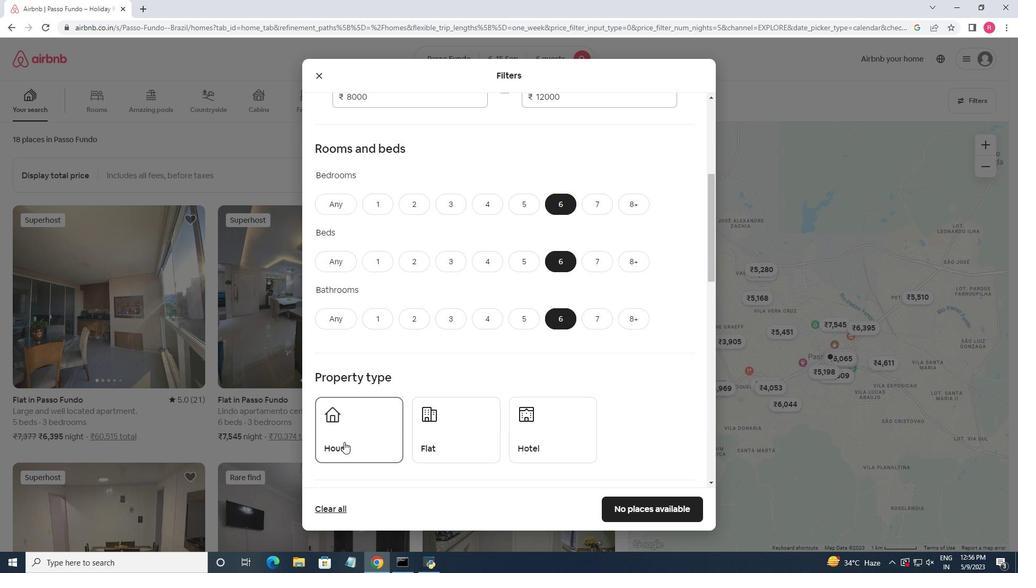 
Action: Mouse pressed left at (434, 440)
Screenshot: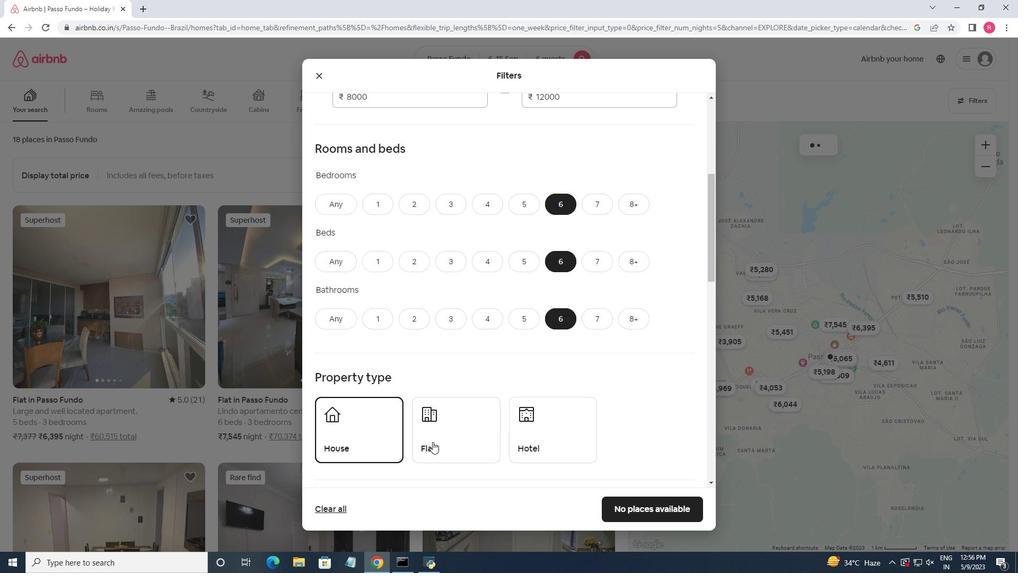 
Action: Mouse moved to (499, 337)
Screenshot: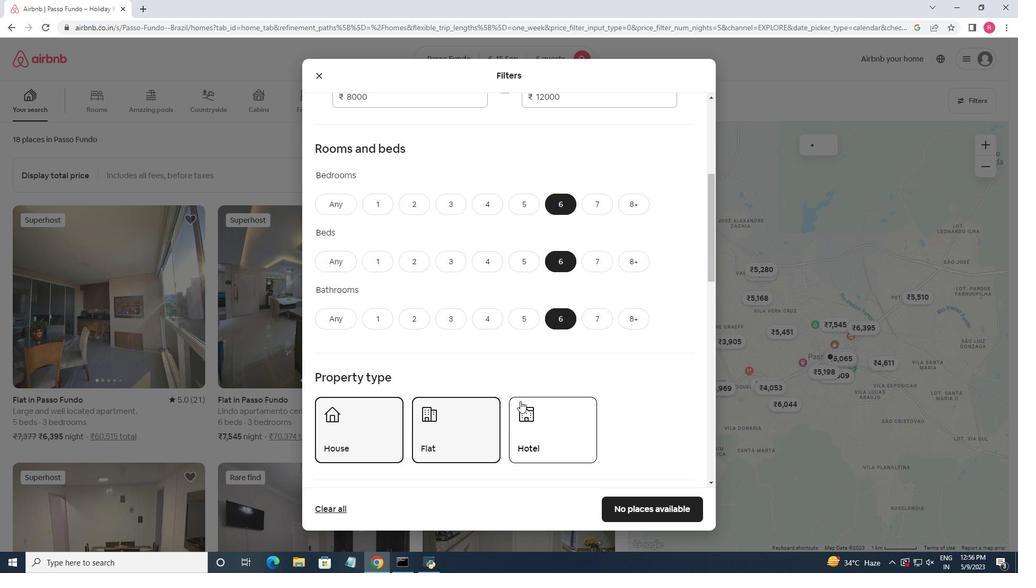 
Action: Mouse scrolled (499, 336) with delta (0, 0)
Screenshot: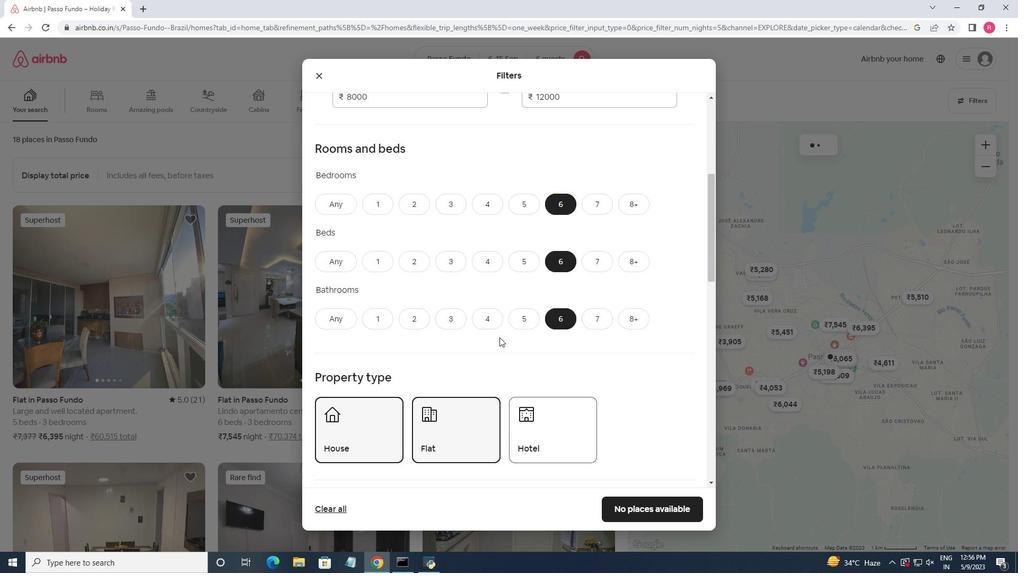 
Action: Mouse scrolled (499, 336) with delta (0, 0)
Screenshot: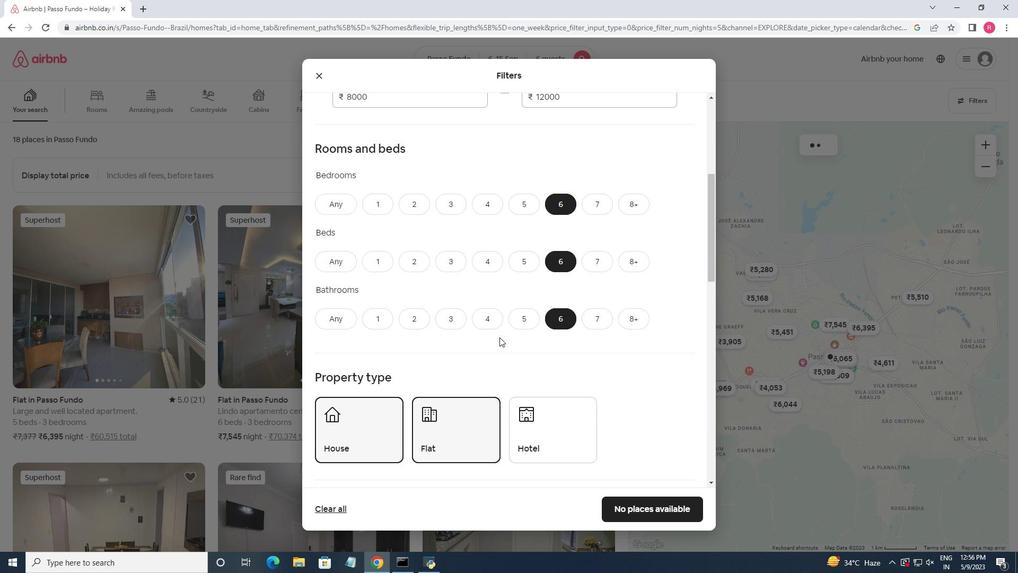
Action: Mouse moved to (499, 336)
Screenshot: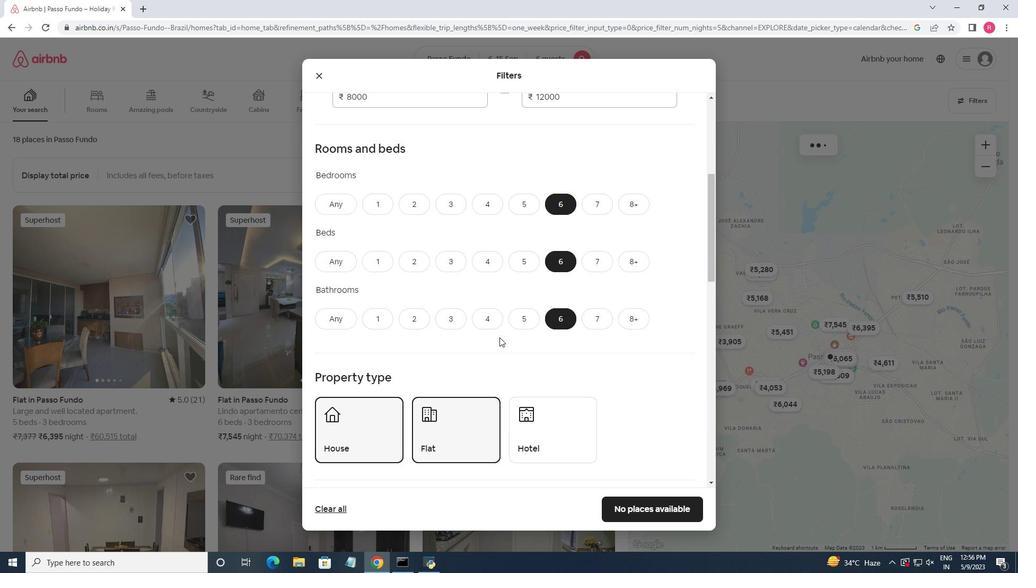 
Action: Mouse scrolled (499, 336) with delta (0, 0)
Screenshot: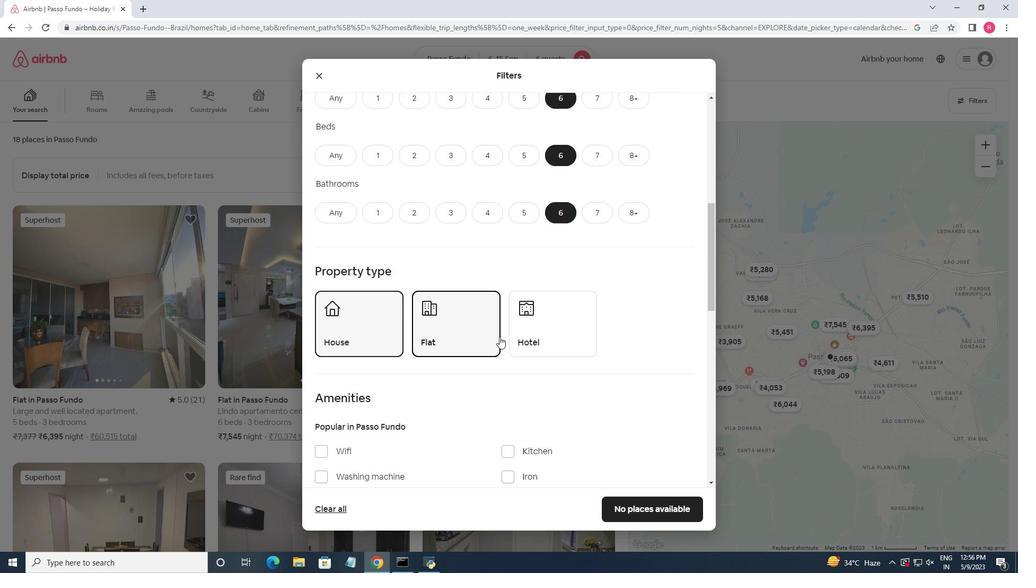 
Action: Mouse scrolled (499, 336) with delta (0, 0)
Screenshot: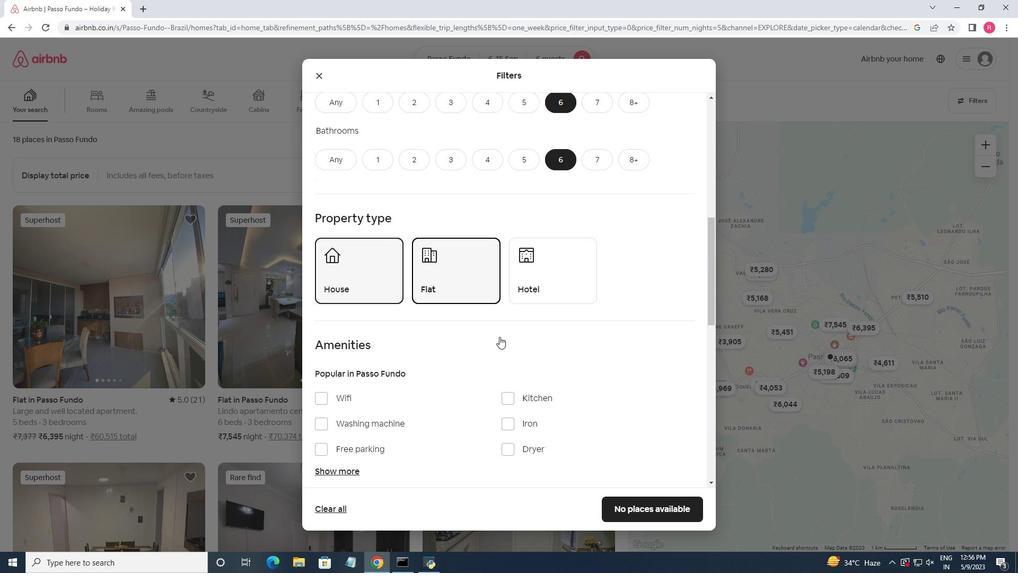 
Action: Mouse scrolled (499, 336) with delta (0, 0)
Screenshot: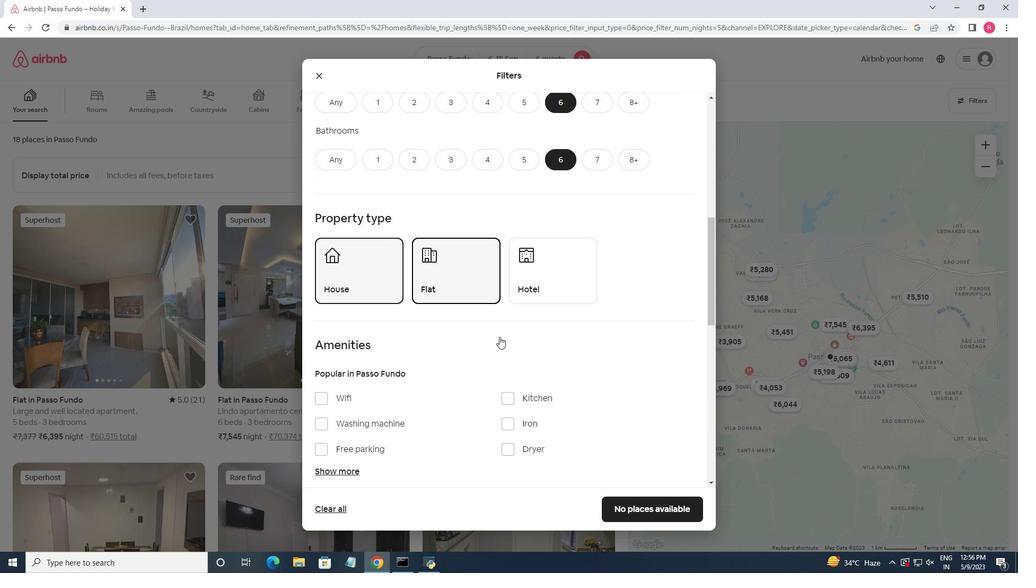 
Action: Mouse moved to (323, 288)
Screenshot: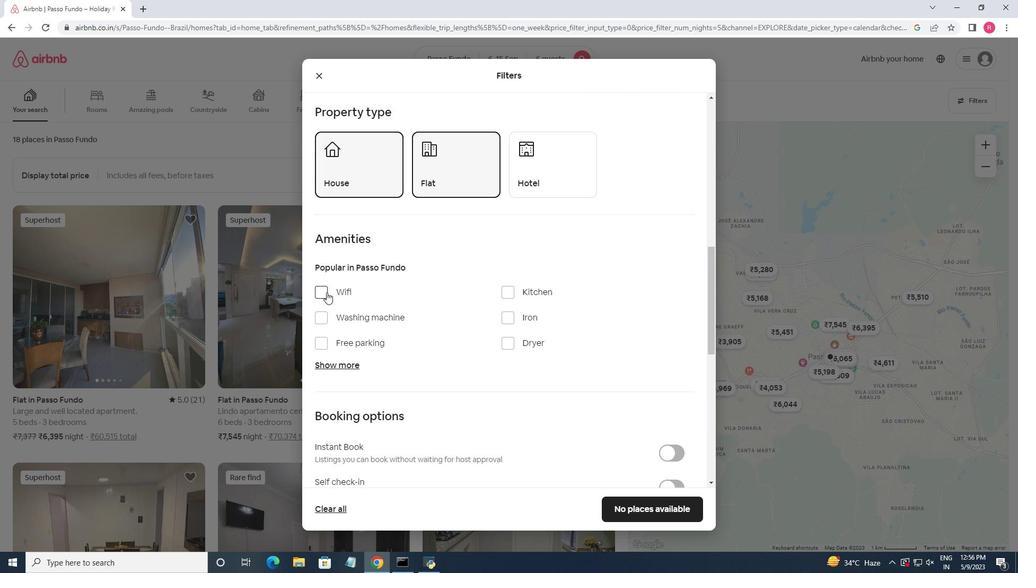 
Action: Mouse pressed left at (323, 288)
Screenshot: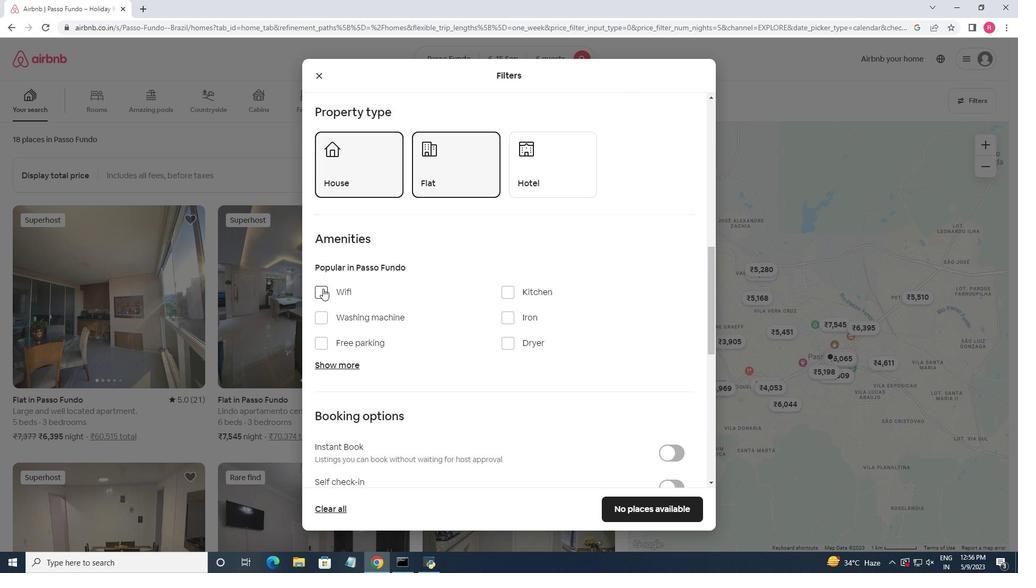 
Action: Mouse moved to (352, 366)
Screenshot: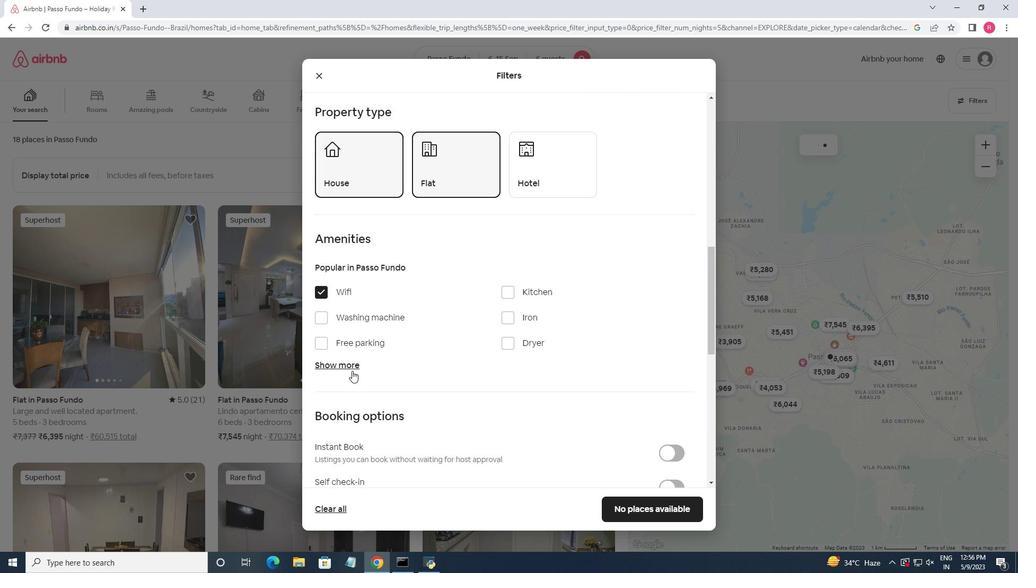 
Action: Mouse pressed left at (352, 366)
Screenshot: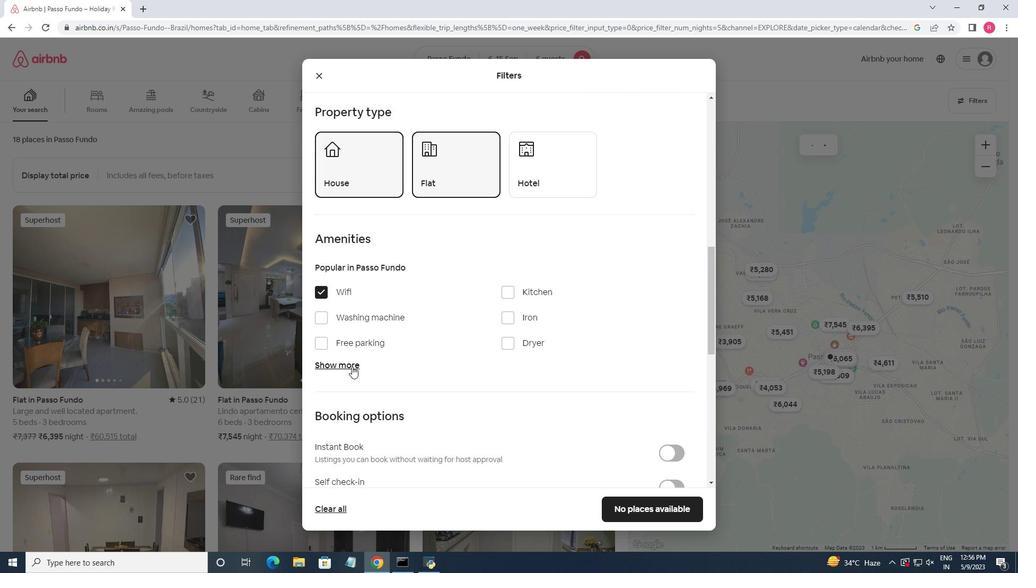
Action: Mouse moved to (511, 425)
Screenshot: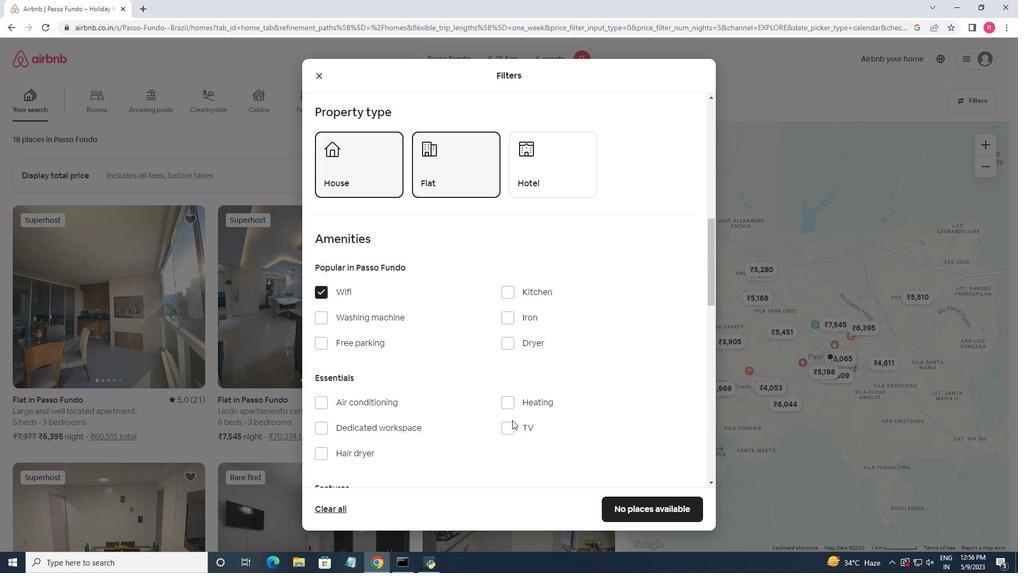 
Action: Mouse pressed left at (511, 425)
Screenshot: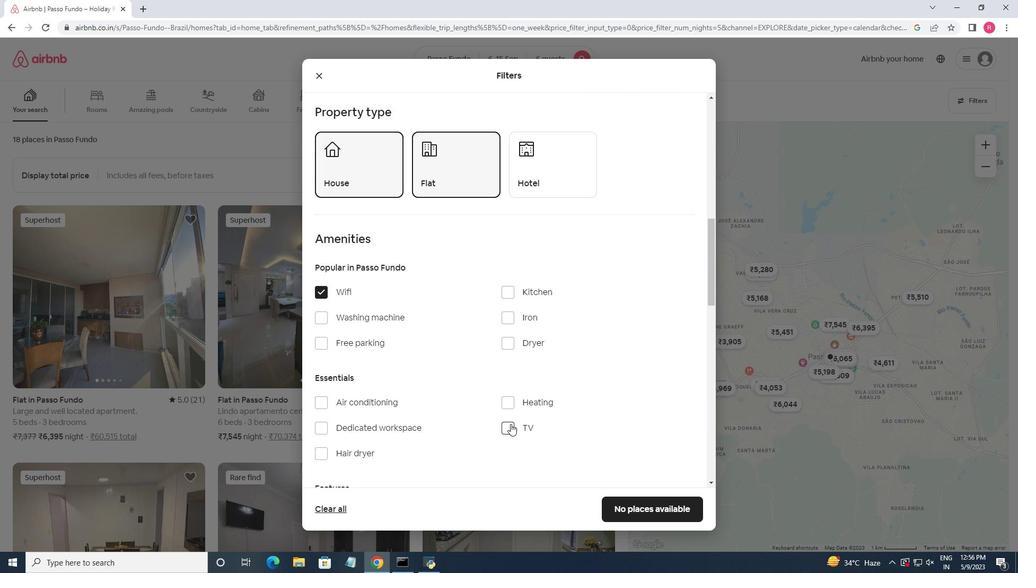 
Action: Mouse moved to (323, 344)
Screenshot: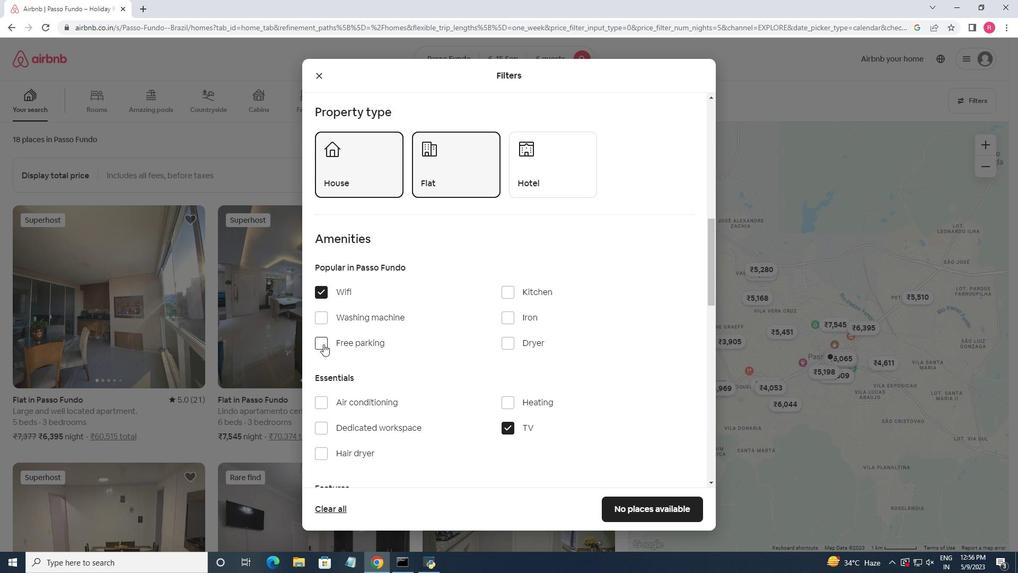 
Action: Mouse pressed left at (323, 344)
Screenshot: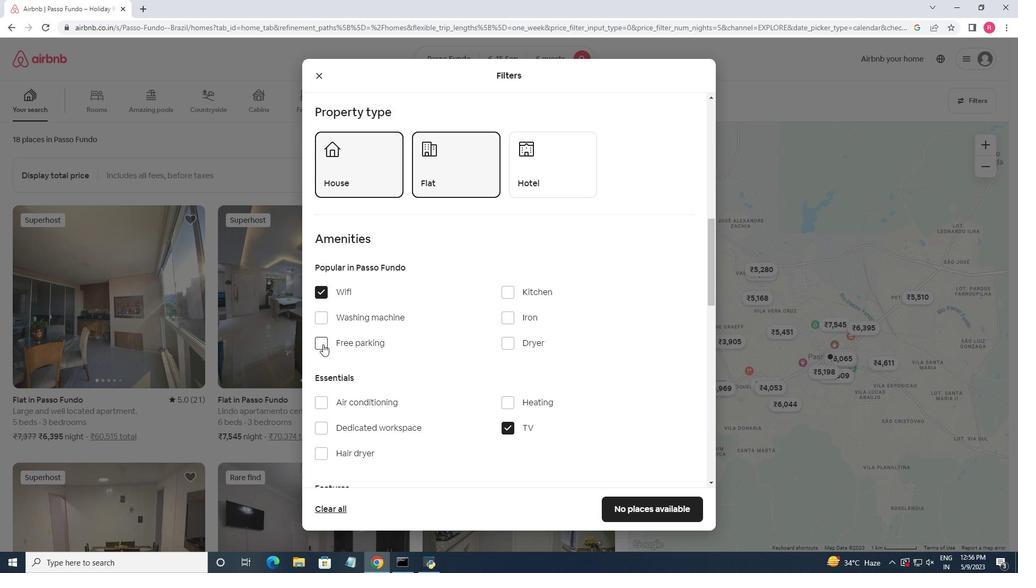 
Action: Mouse moved to (414, 337)
Screenshot: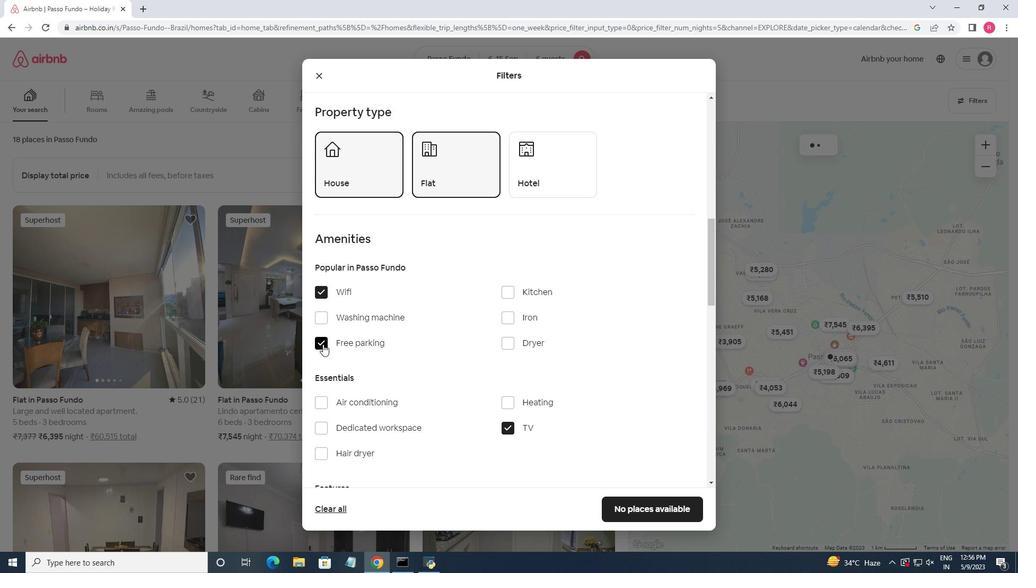 
Action: Mouse scrolled (414, 336) with delta (0, 0)
Screenshot: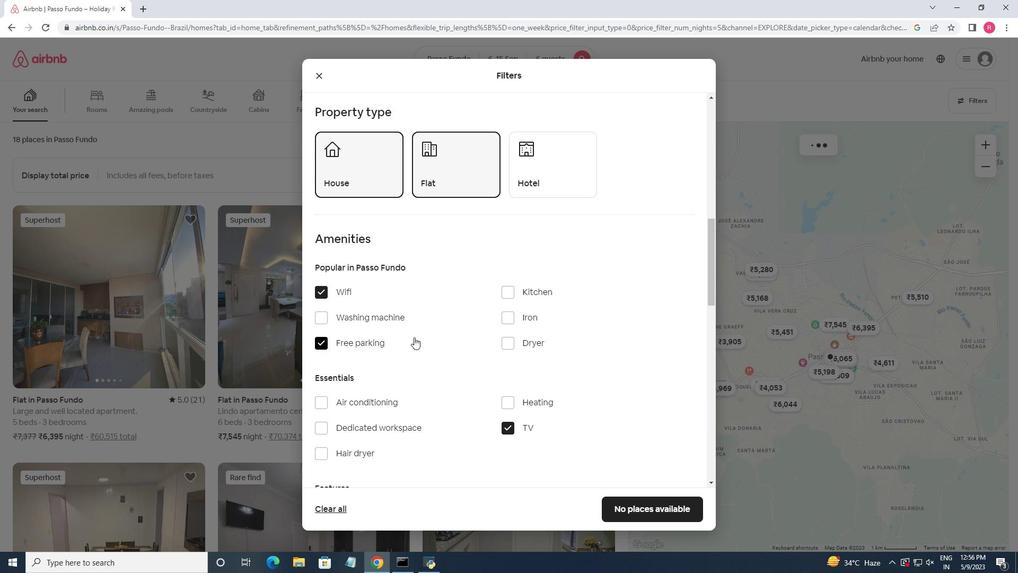 
Action: Mouse scrolled (414, 336) with delta (0, 0)
Screenshot: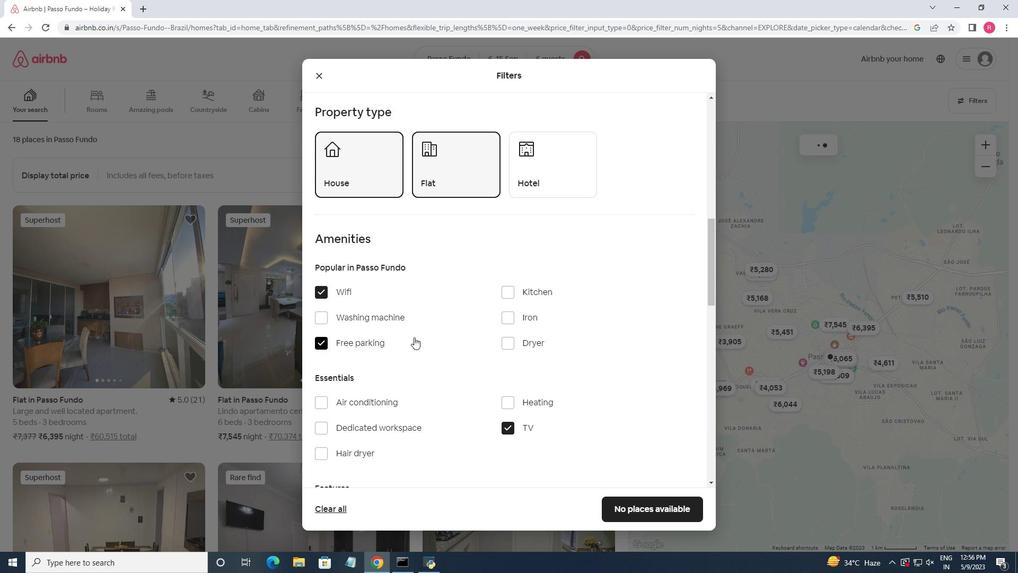 
Action: Mouse scrolled (414, 336) with delta (0, 0)
Screenshot: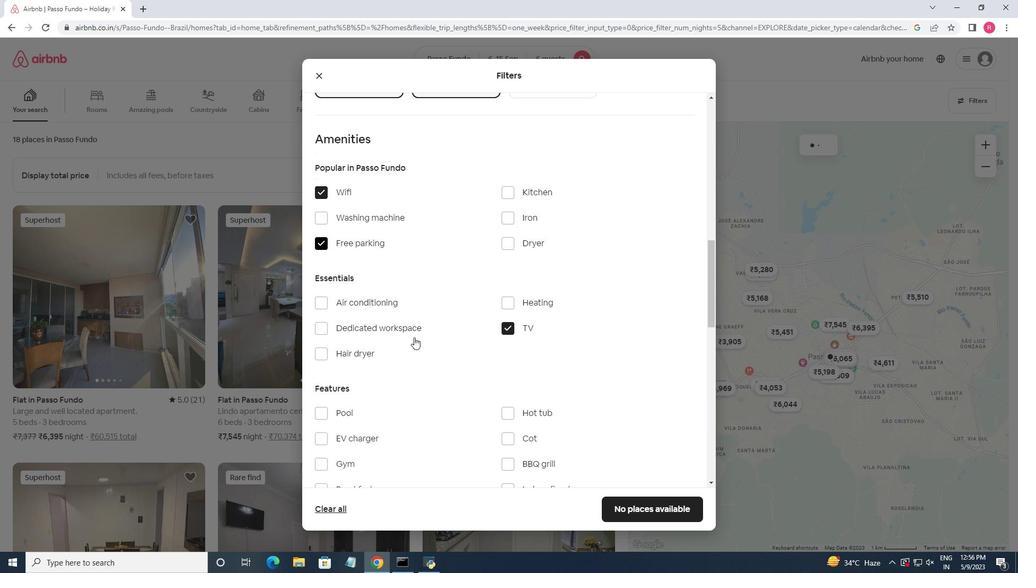 
Action: Mouse moved to (427, 331)
Screenshot: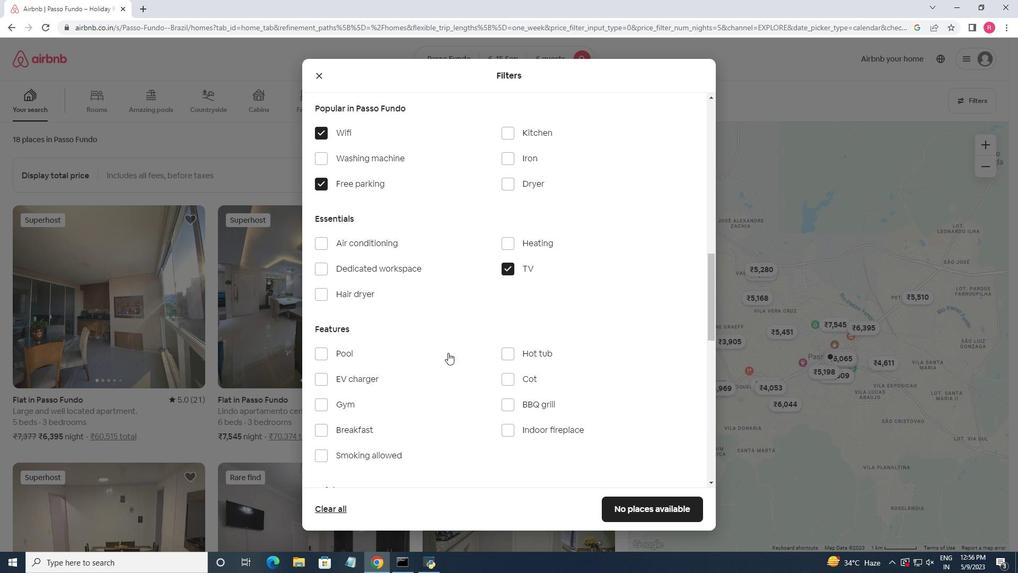 
Action: Mouse scrolled (427, 330) with delta (0, 0)
Screenshot: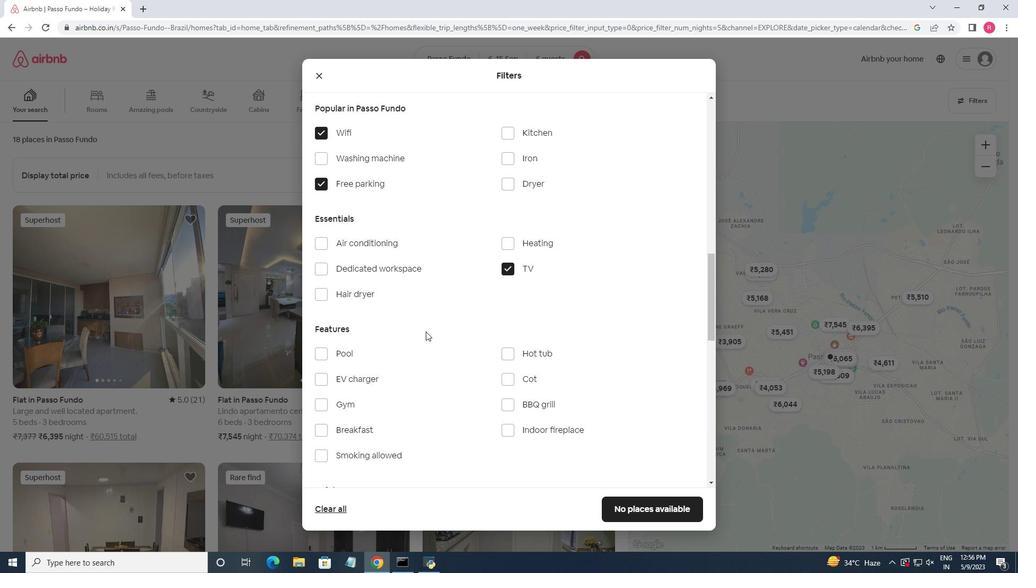 
Action: Mouse moved to (477, 383)
Screenshot: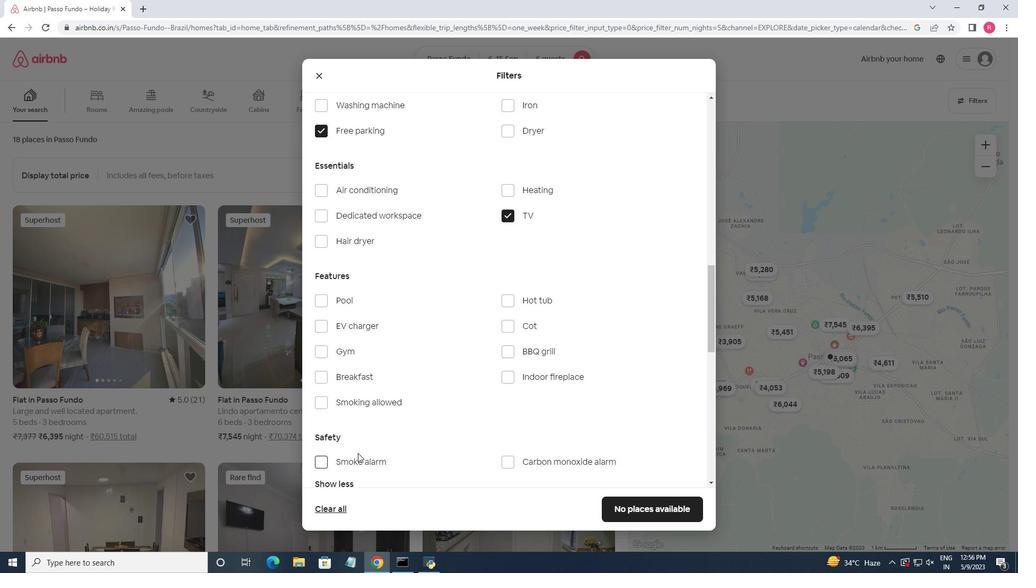 
Action: Mouse scrolled (477, 383) with delta (0, 0)
Screenshot: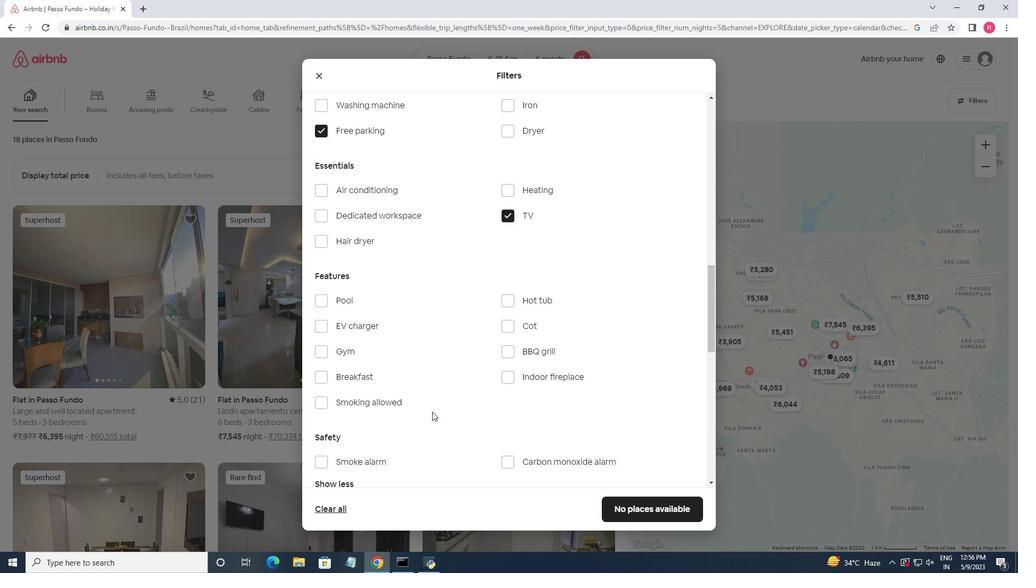 
Action: Mouse scrolled (477, 383) with delta (0, 0)
Screenshot: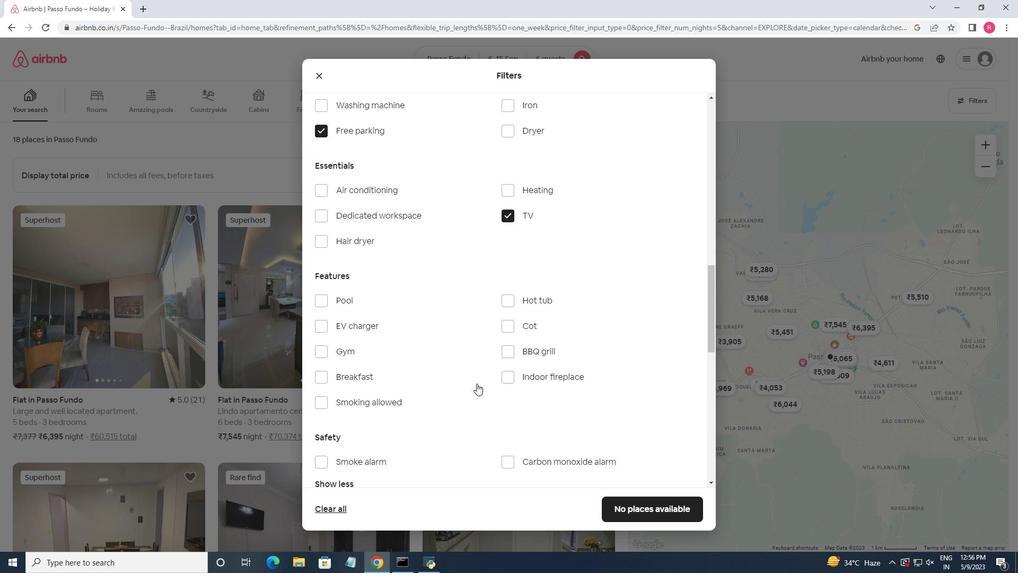 
Action: Mouse moved to (450, 322)
Screenshot: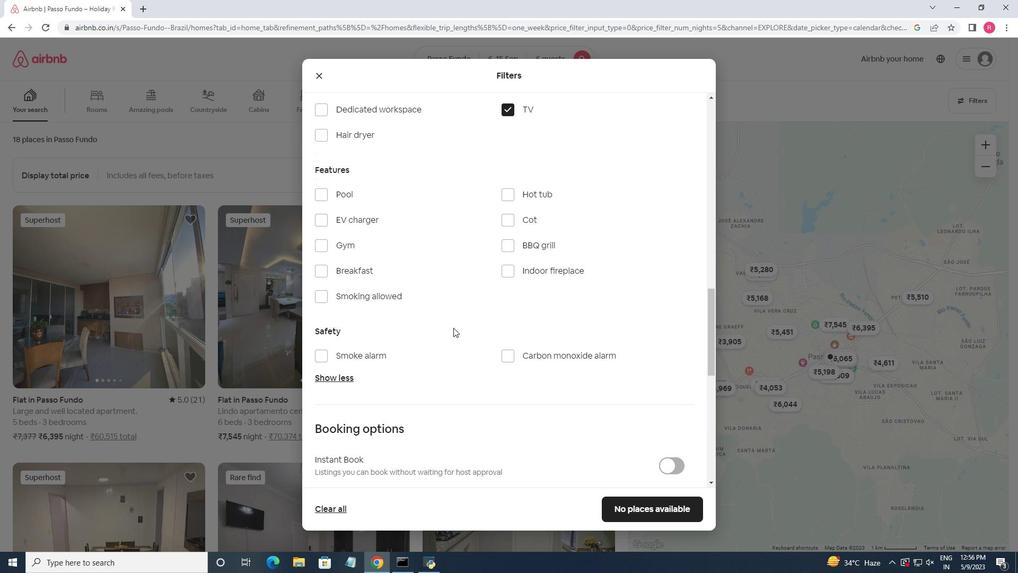 
Action: Mouse scrolled (450, 322) with delta (0, 0)
Screenshot: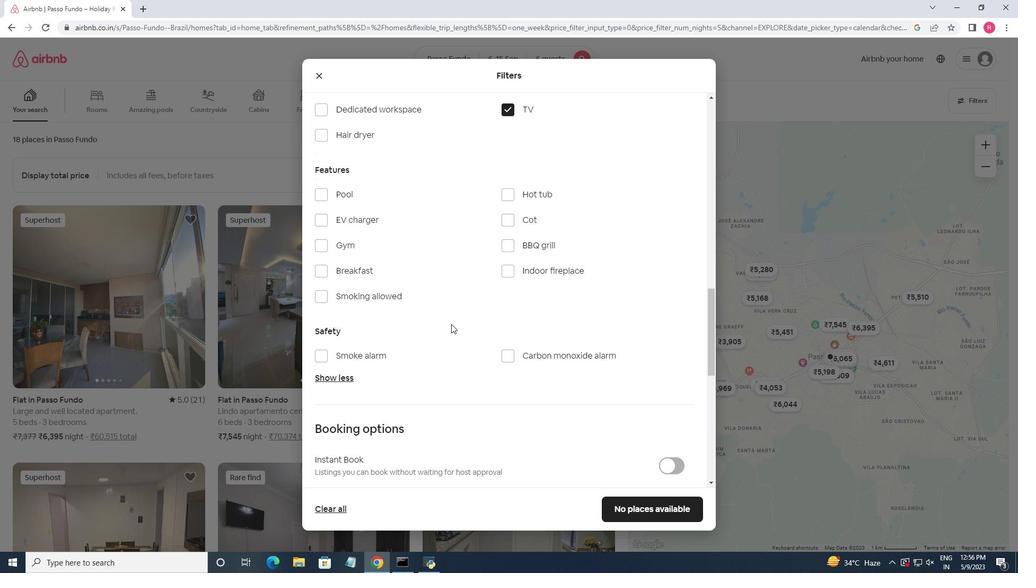 
Action: Mouse moved to (322, 319)
Screenshot: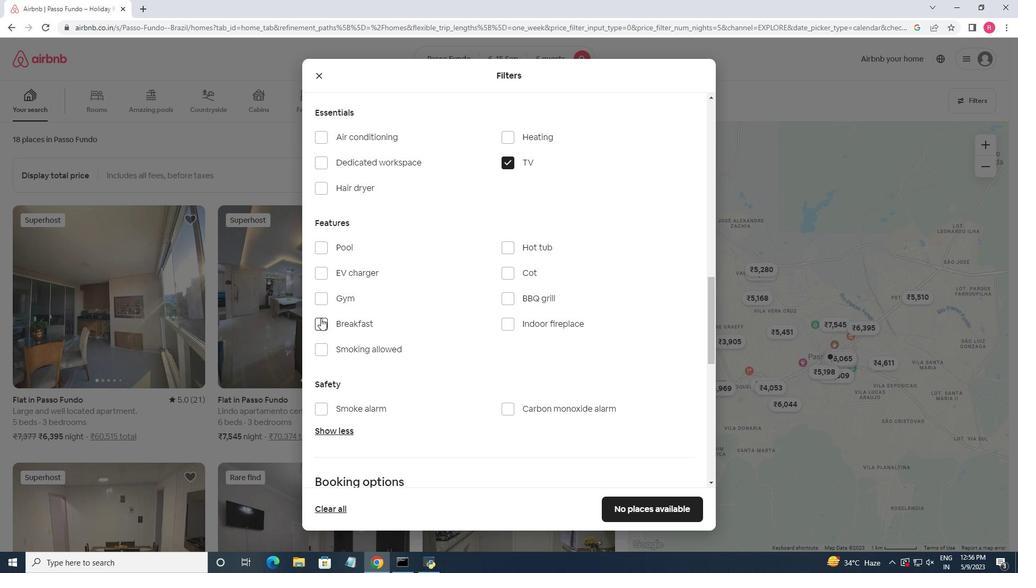 
Action: Mouse pressed left at (322, 319)
Screenshot: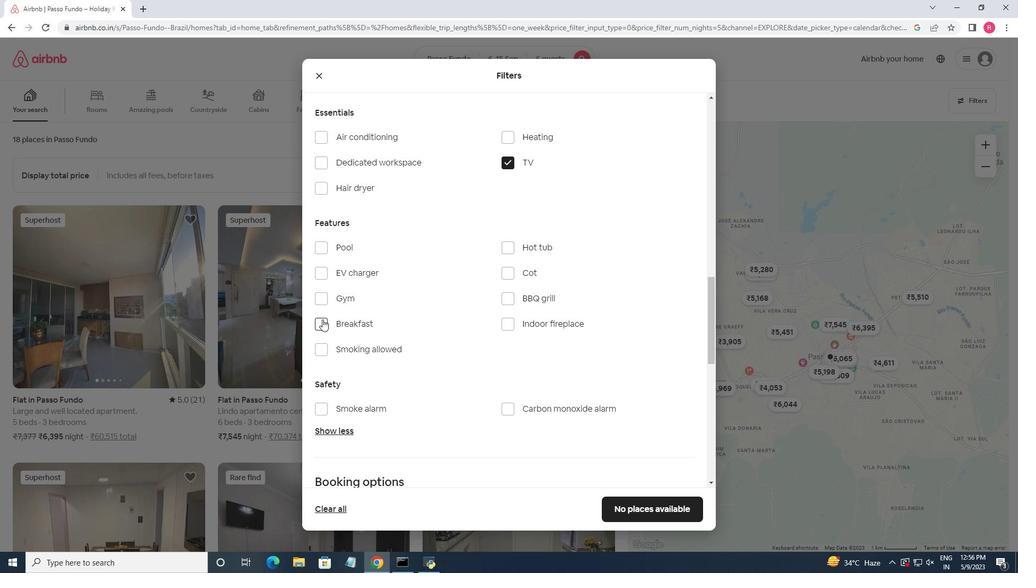 
Action: Mouse moved to (319, 295)
Screenshot: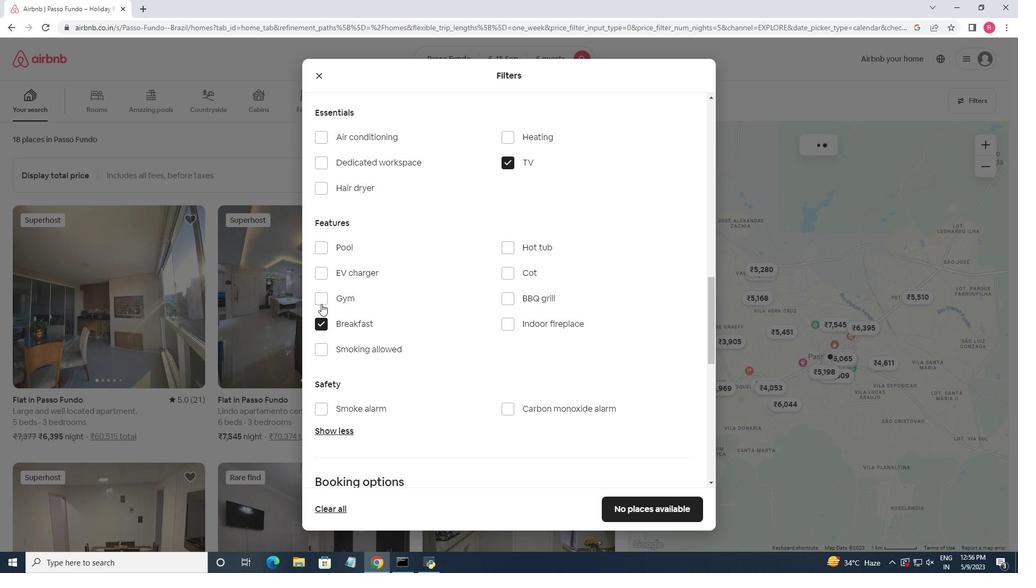 
Action: Mouse pressed left at (319, 295)
Screenshot: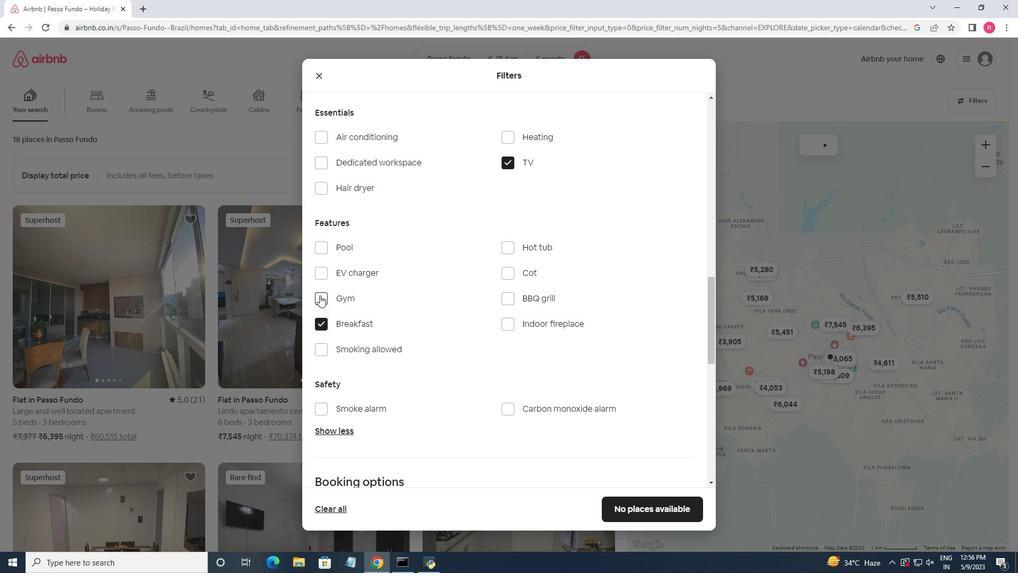 
Action: Mouse moved to (416, 297)
Screenshot: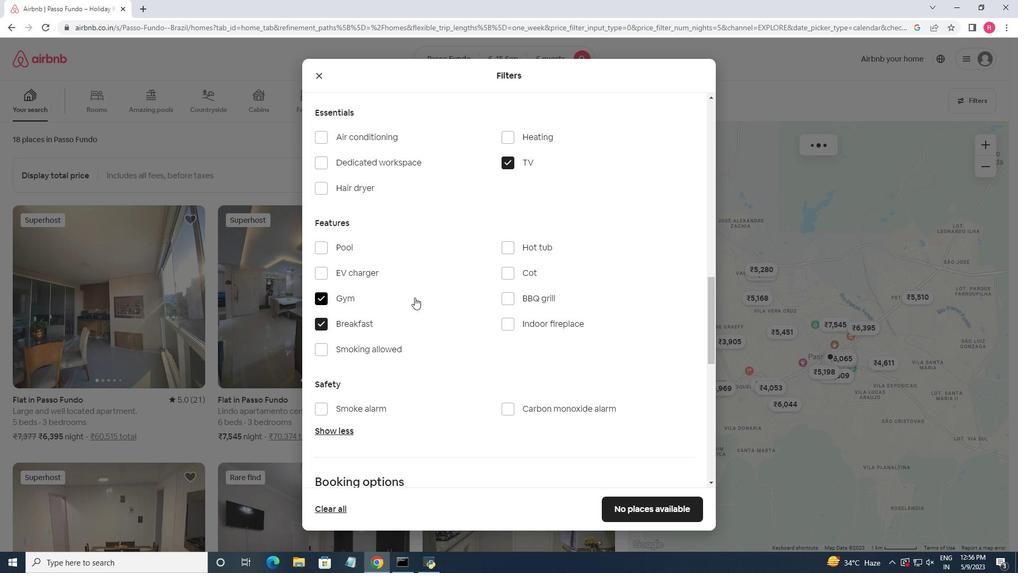 
Action: Mouse scrolled (416, 297) with delta (0, 0)
Screenshot: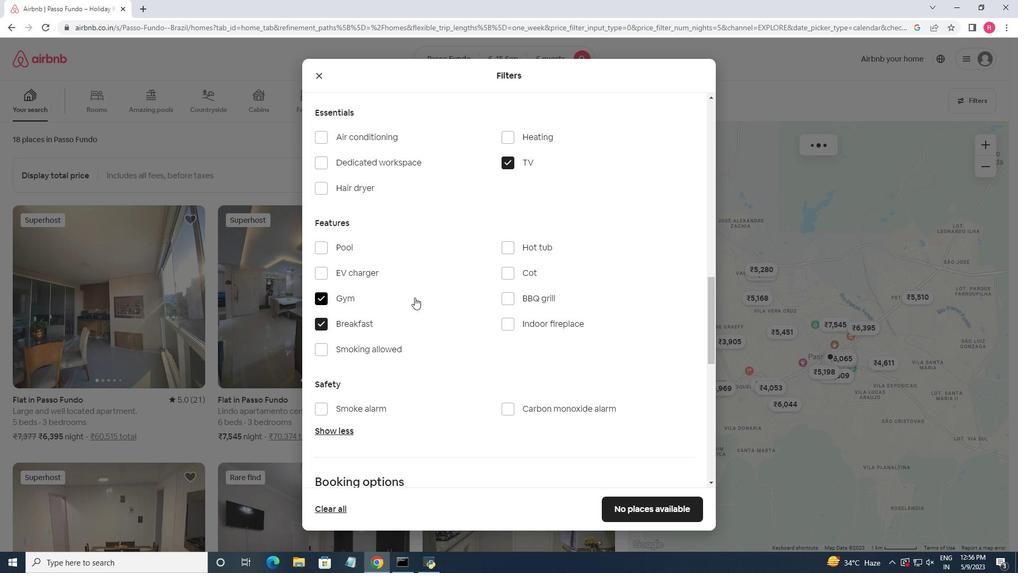 
Action: Mouse moved to (417, 300)
Screenshot: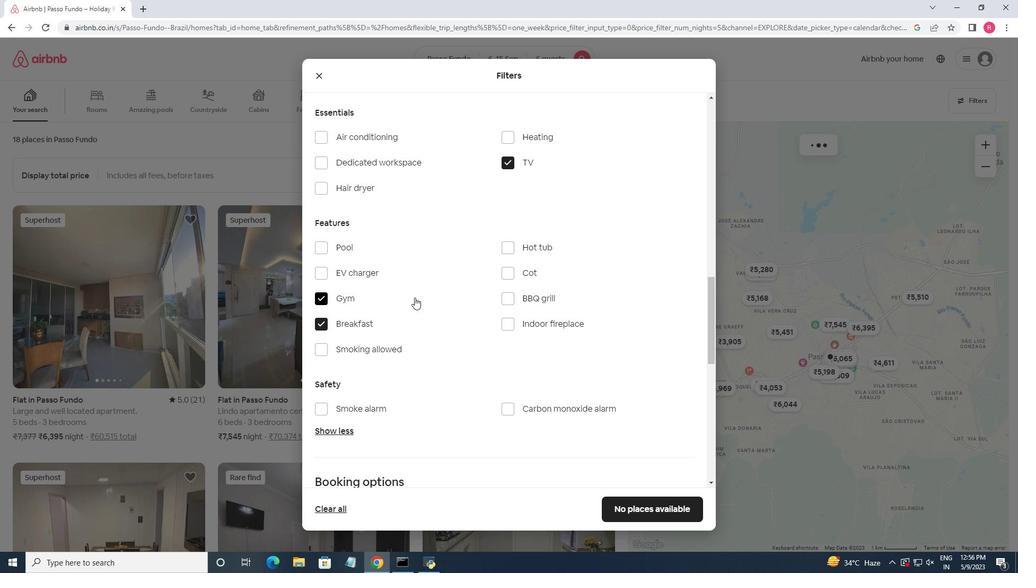 
Action: Mouse scrolled (417, 299) with delta (0, 0)
Screenshot: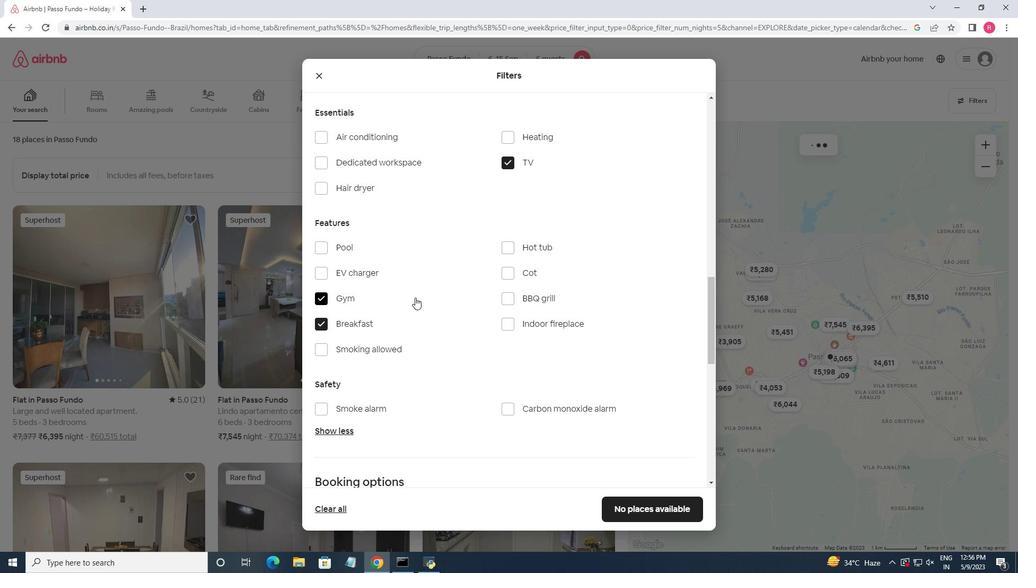 
Action: Mouse moved to (418, 303)
Screenshot: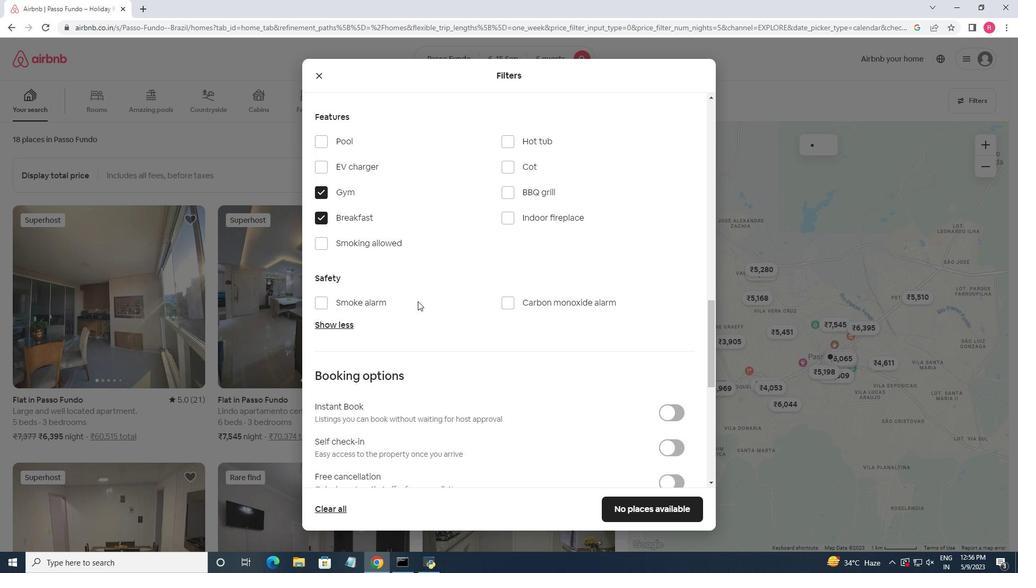 
Action: Mouse scrolled (418, 303) with delta (0, 0)
Screenshot: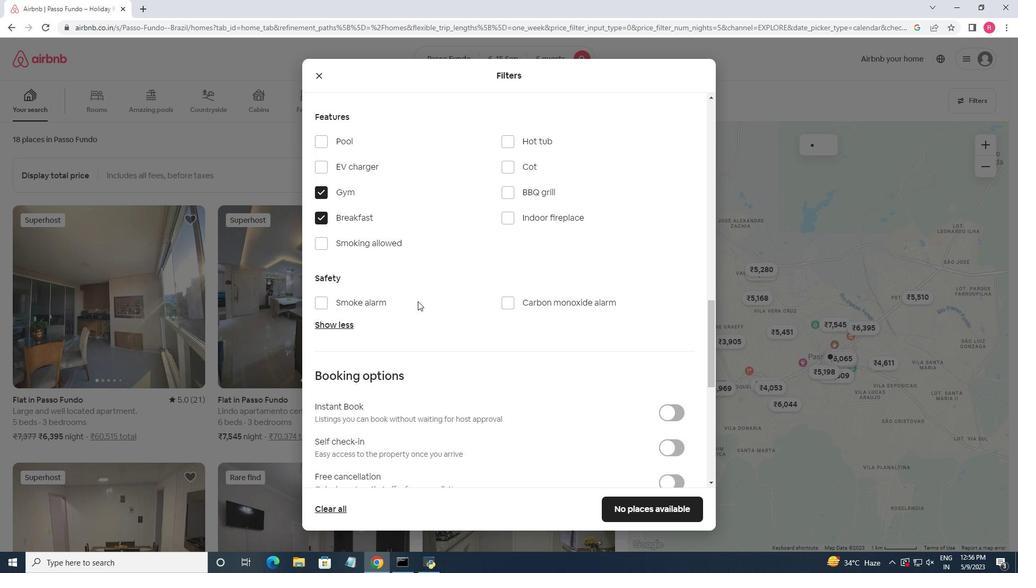 
Action: Mouse moved to (681, 396)
Screenshot: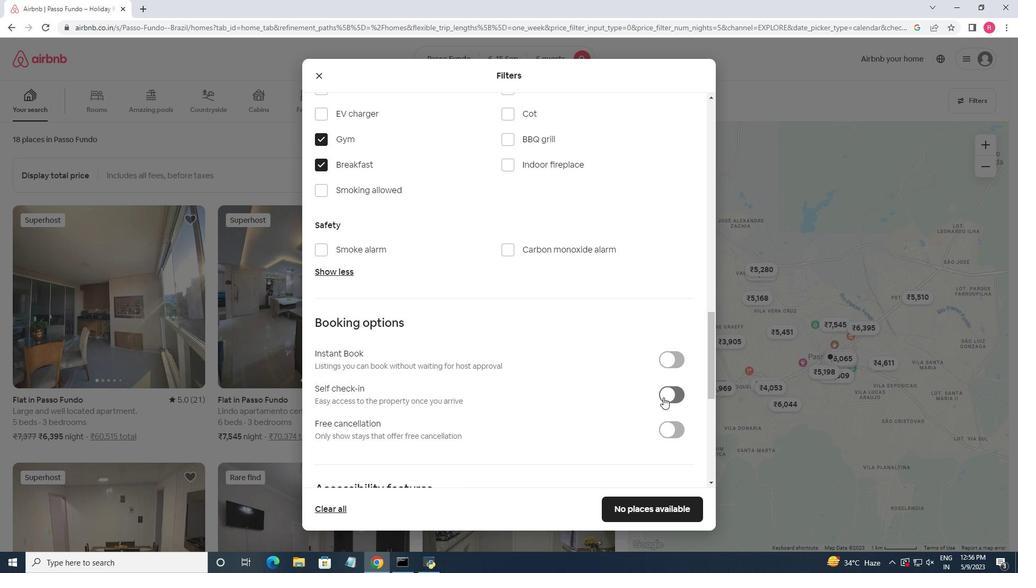 
Action: Mouse pressed left at (681, 396)
Screenshot: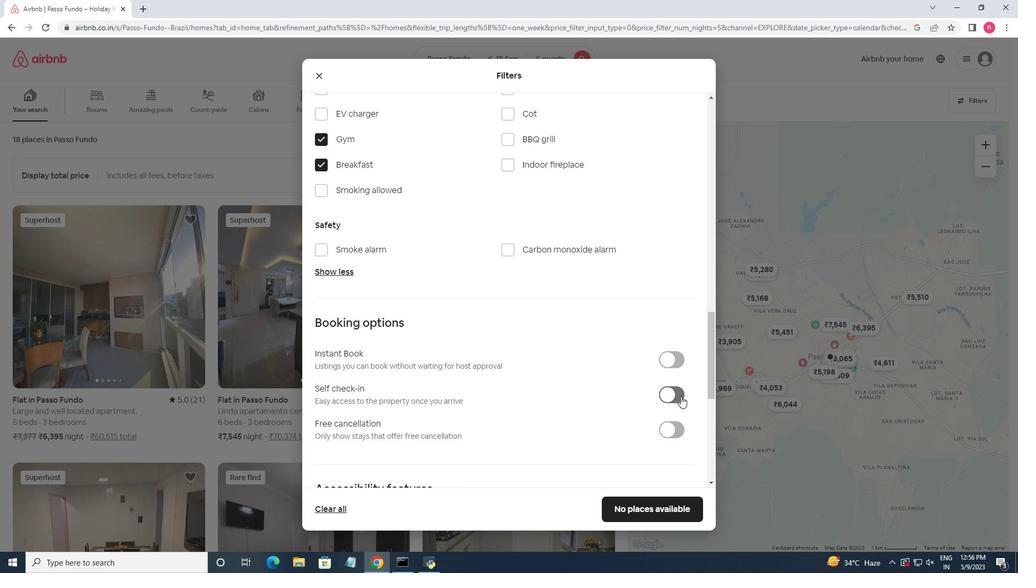 
Action: Mouse moved to (510, 309)
Screenshot: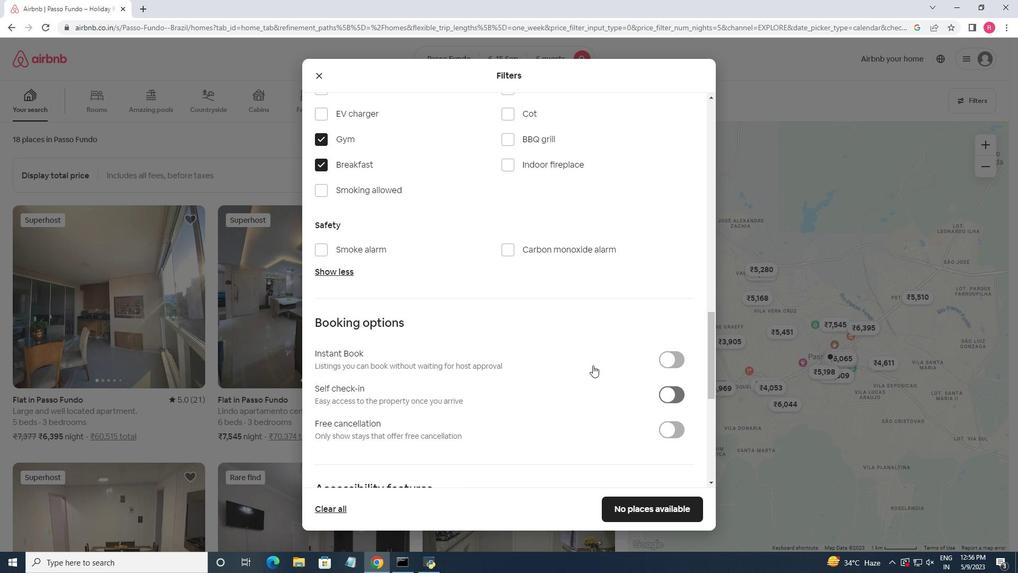 
Action: Mouse scrolled (510, 308) with delta (0, 0)
Screenshot: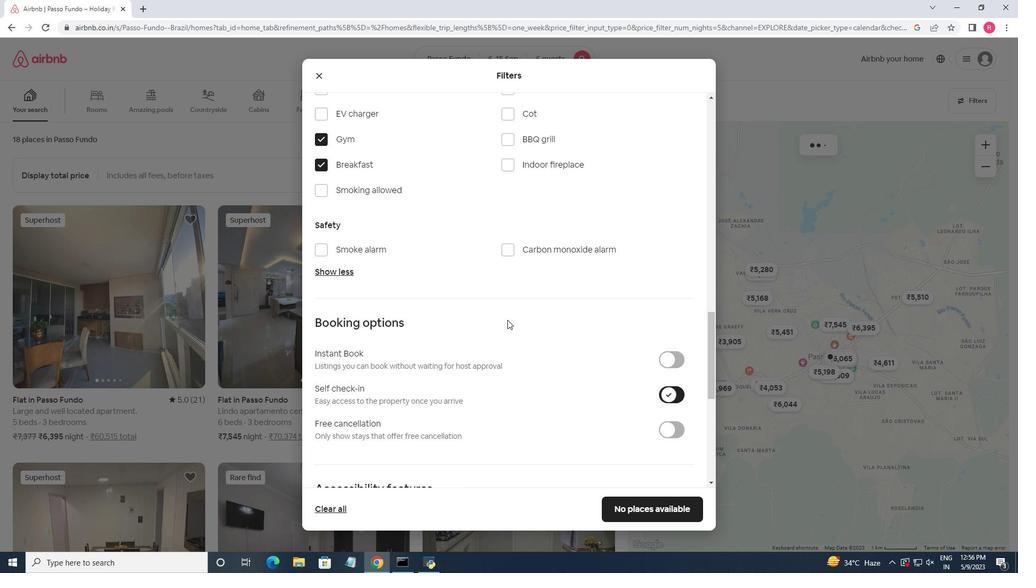 
Action: Mouse scrolled (510, 308) with delta (0, 0)
Screenshot: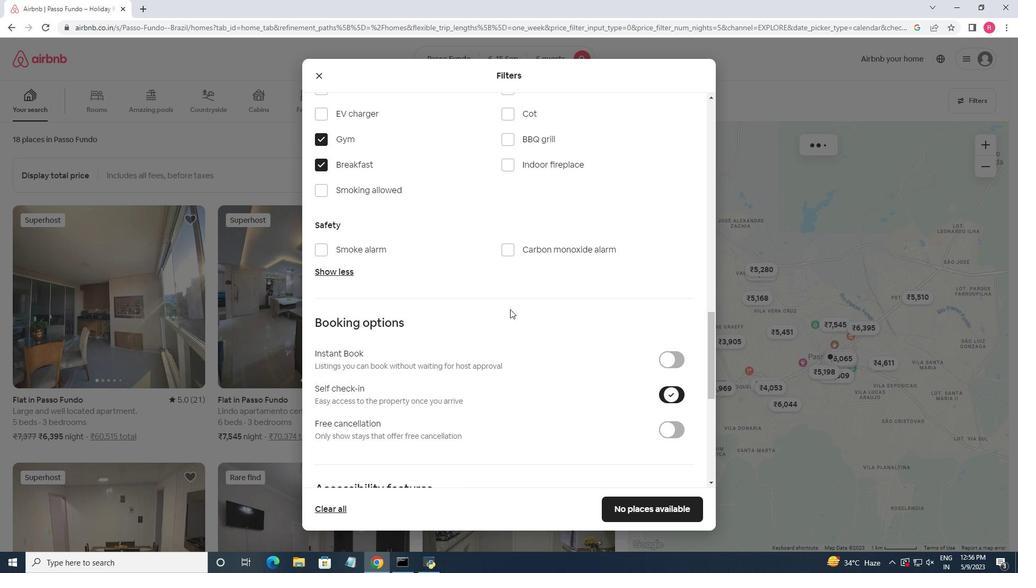 
Action: Mouse scrolled (510, 308) with delta (0, 0)
Screenshot: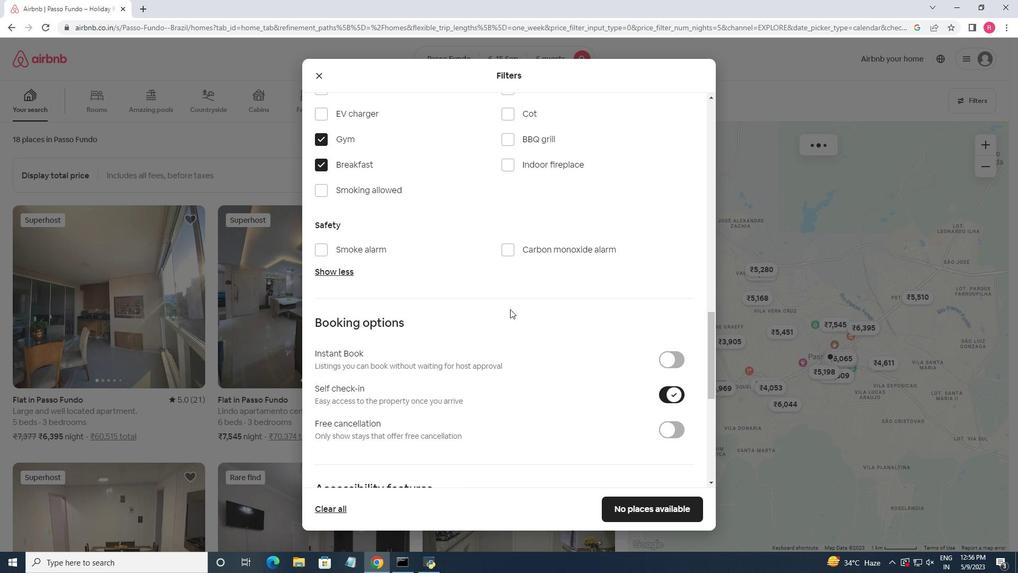 
Action: Mouse scrolled (510, 308) with delta (0, 0)
Screenshot: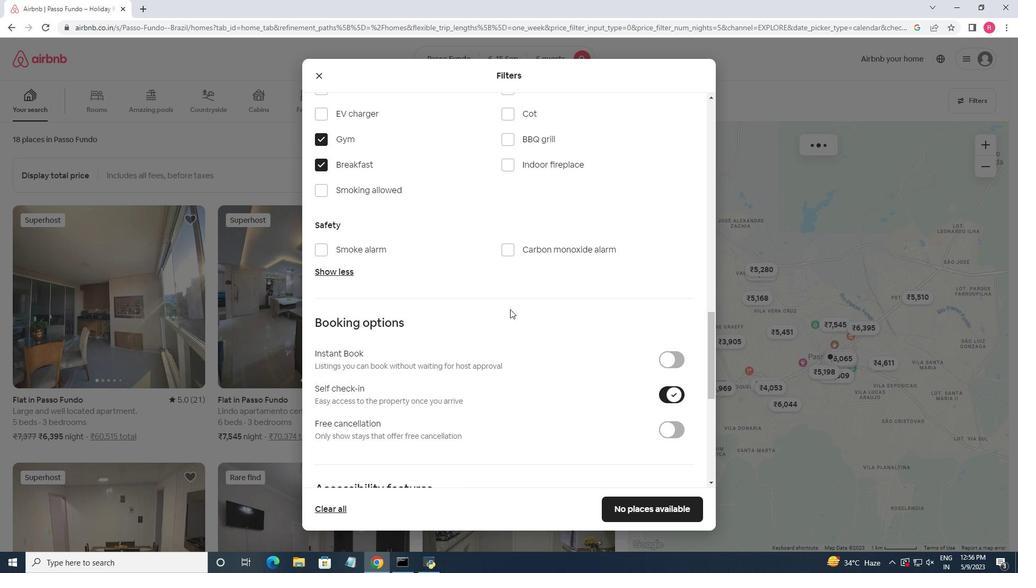
Action: Mouse scrolled (510, 308) with delta (0, 0)
Screenshot: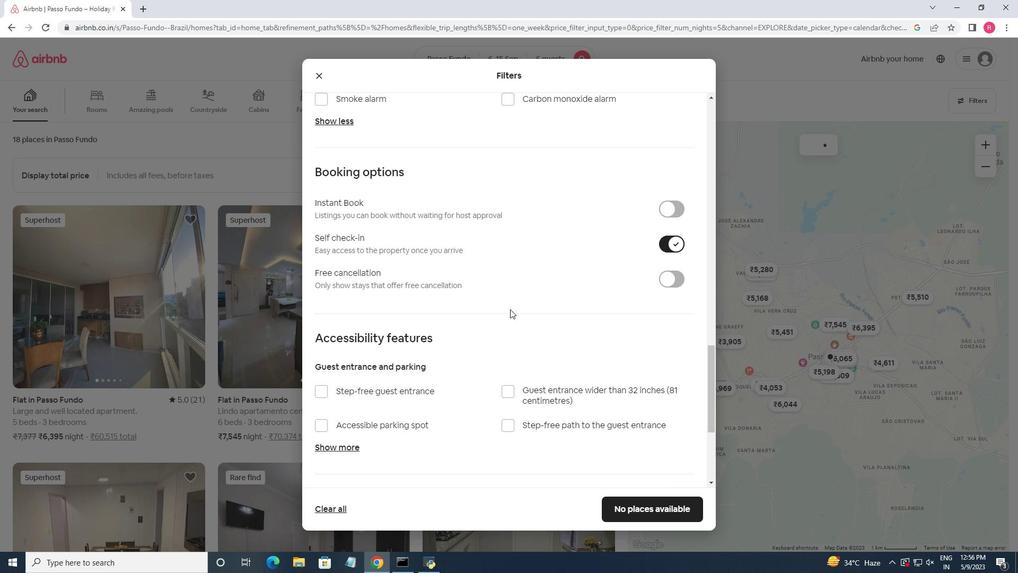 
Action: Mouse scrolled (510, 308) with delta (0, 0)
Screenshot: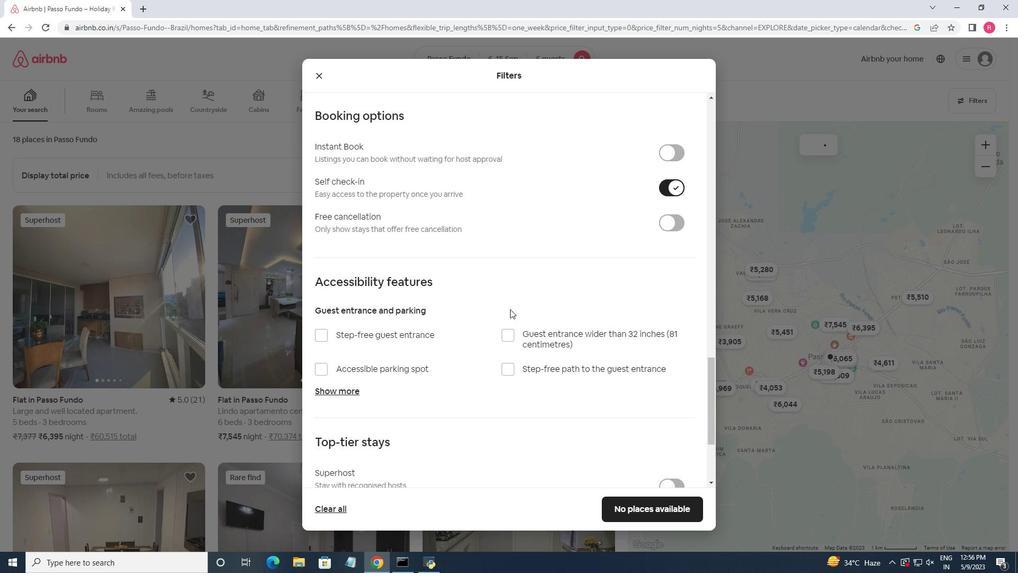 
Action: Mouse scrolled (510, 308) with delta (0, 0)
Screenshot: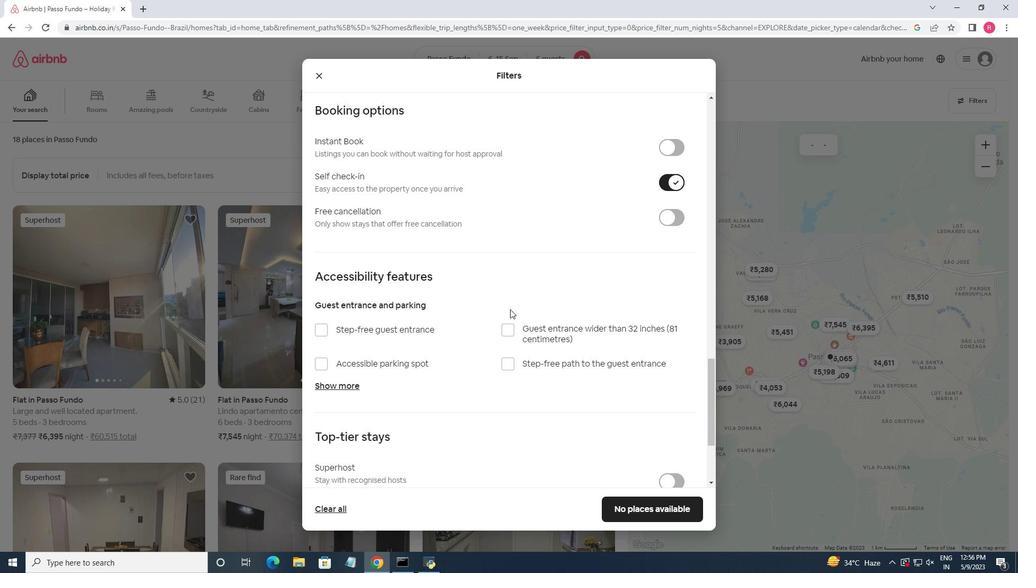 
Action: Mouse scrolled (510, 308) with delta (0, 0)
Screenshot: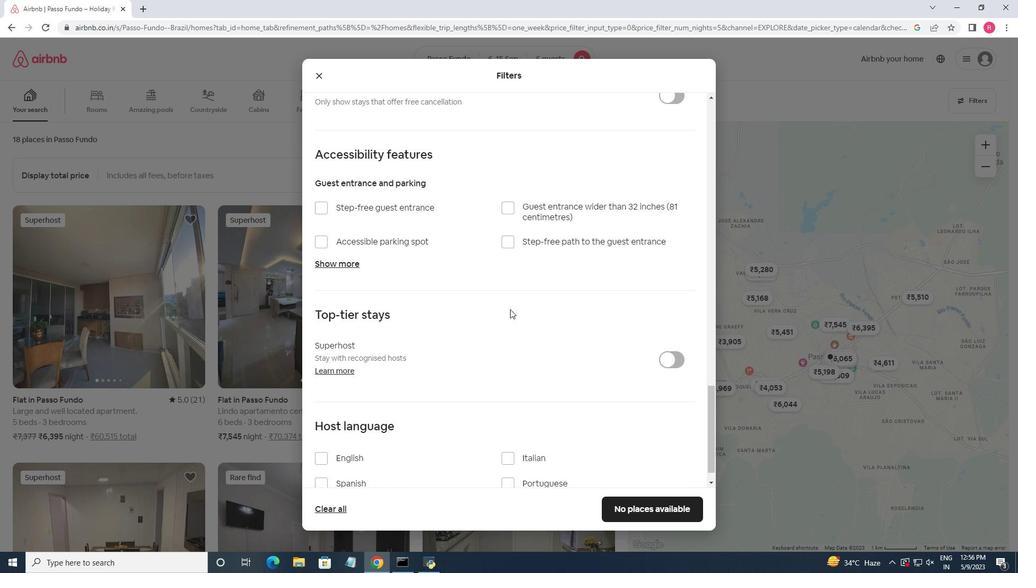 
Action: Mouse moved to (510, 309)
Screenshot: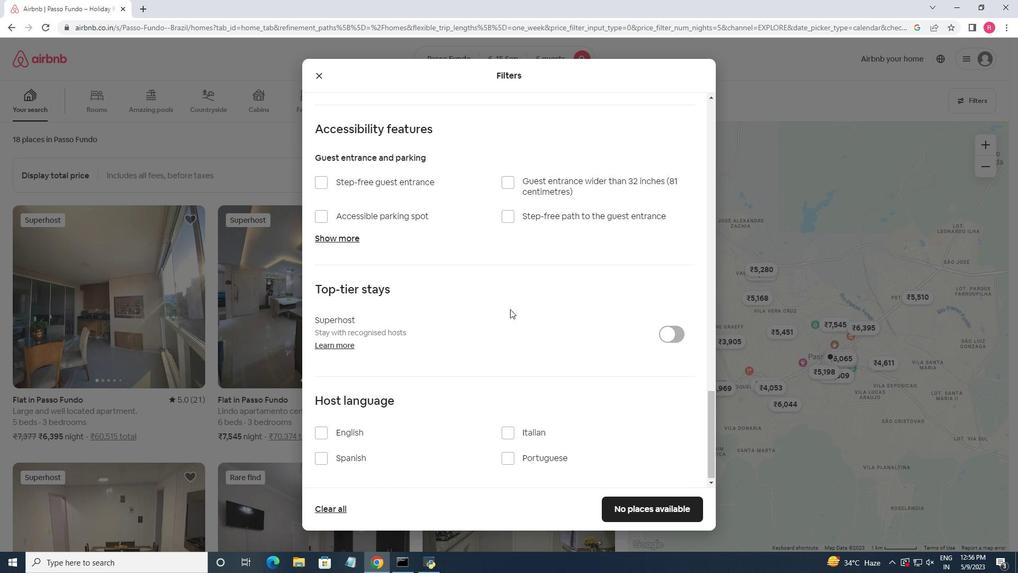 
Action: Mouse scrolled (510, 309) with delta (0, 0)
Screenshot: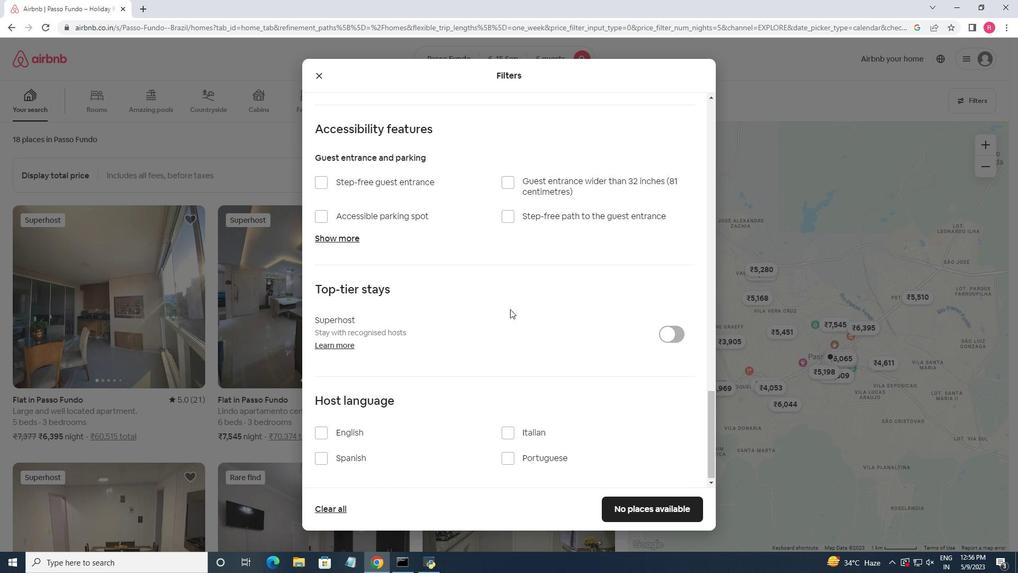 
Action: Mouse moved to (325, 434)
Screenshot: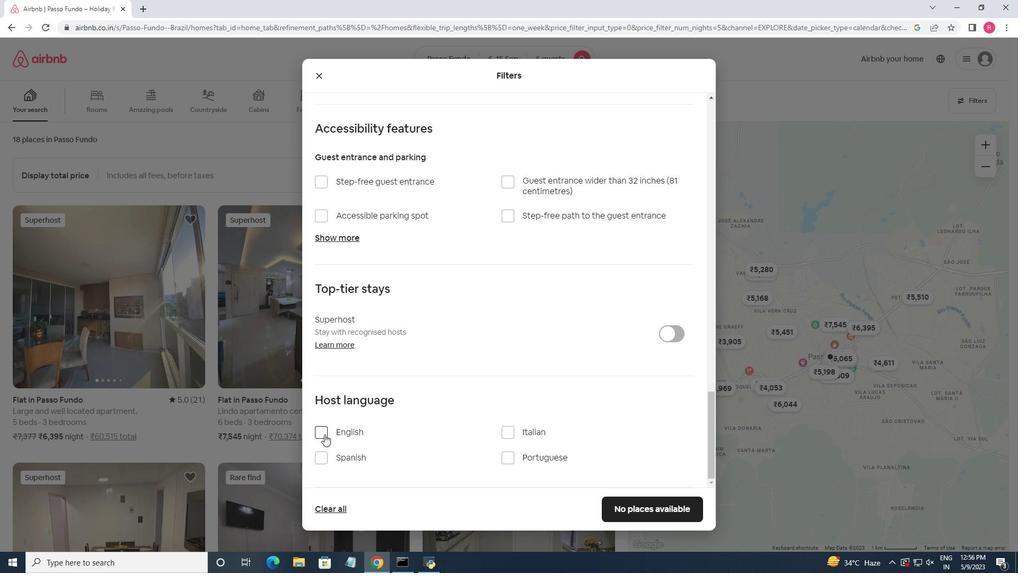 
Action: Mouse pressed left at (325, 434)
Screenshot: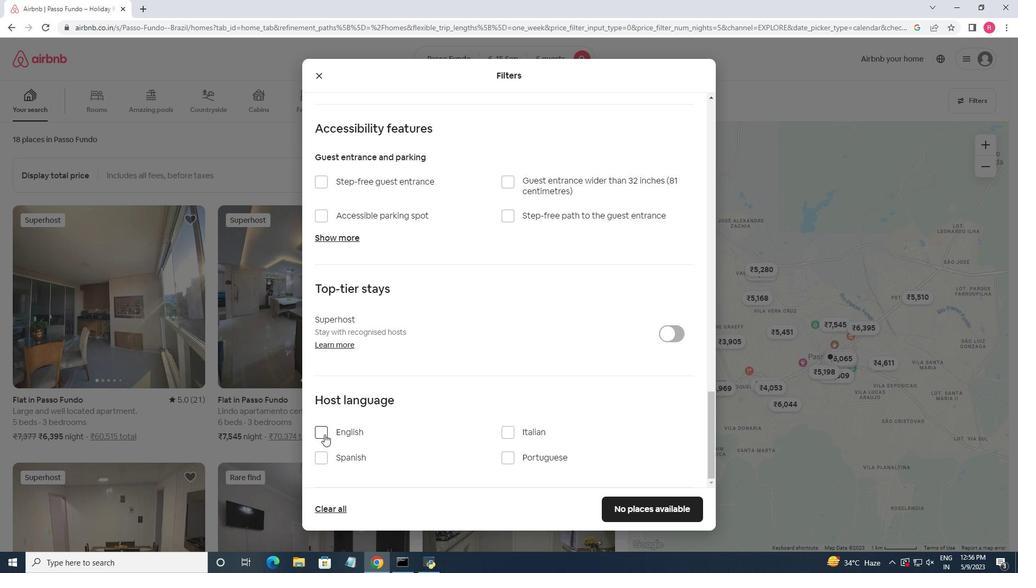 
Action: Mouse moved to (664, 510)
Screenshot: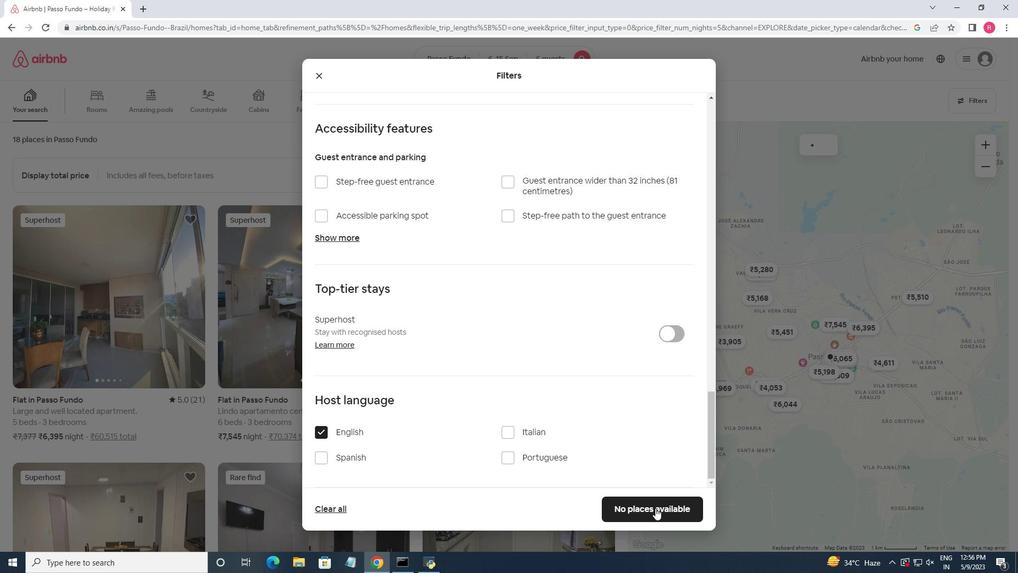 
Action: Mouse pressed left at (664, 510)
Screenshot: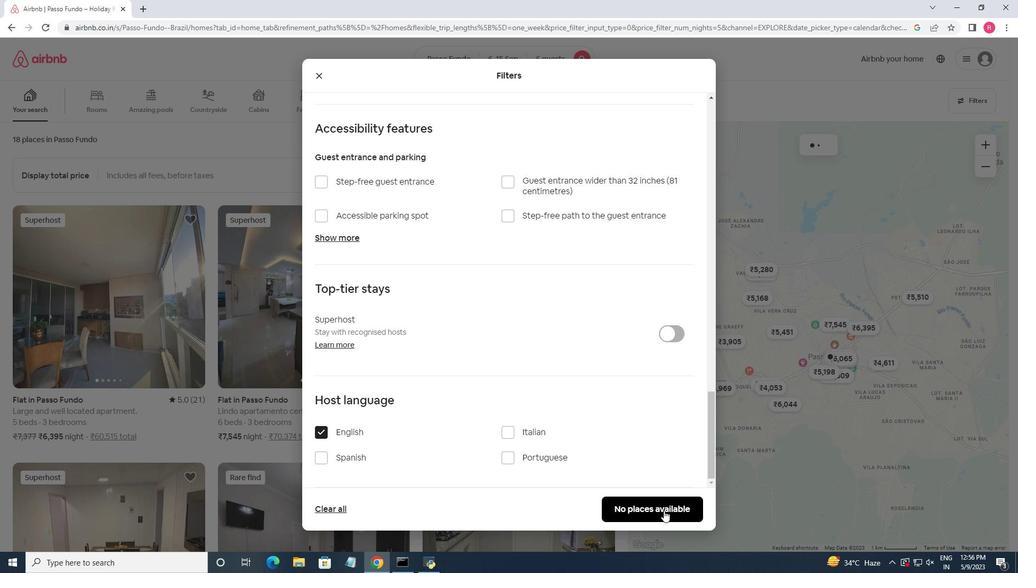 
Action: Mouse moved to (586, 317)
Screenshot: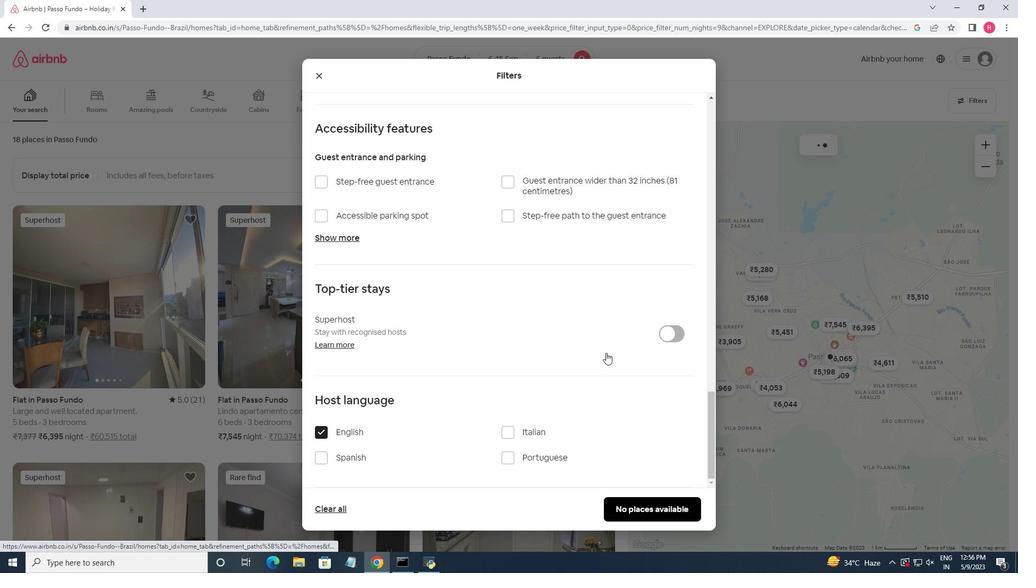 
